 Task: Create a due date automation trigger when advanced on, on the wednesday of the week a card is due add dates starting in less than 1 days at 11:00 AM.
Action: Mouse moved to (1363, 97)
Screenshot: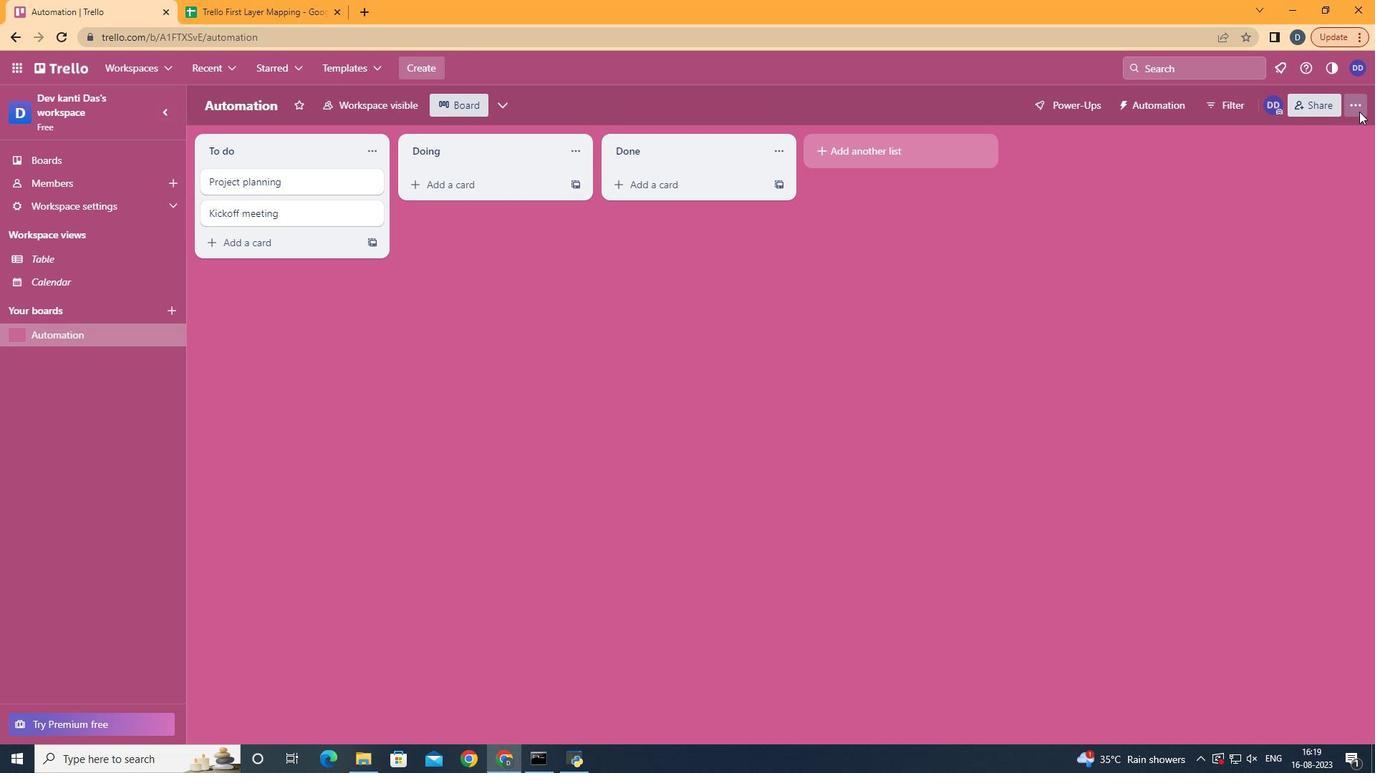 
Action: Mouse pressed left at (1363, 97)
Screenshot: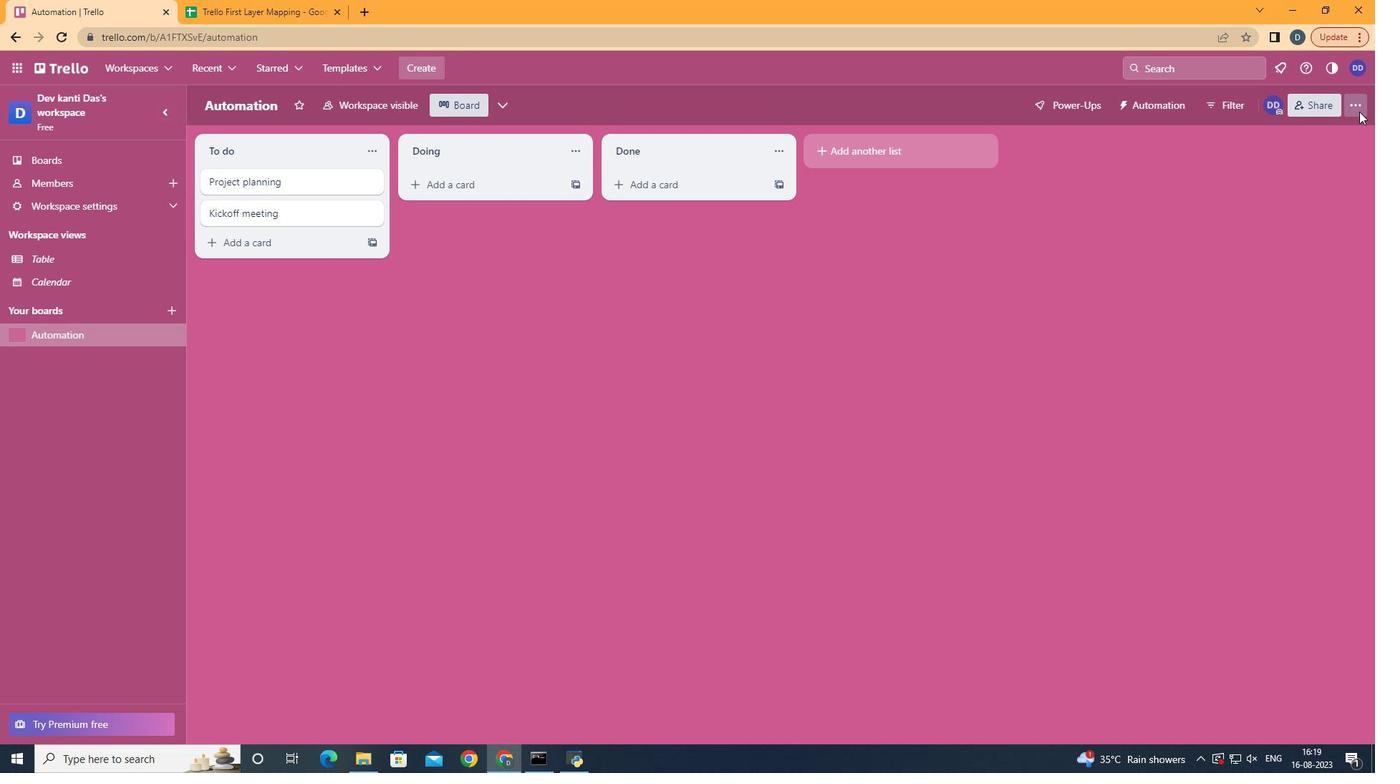 
Action: Mouse moved to (1288, 280)
Screenshot: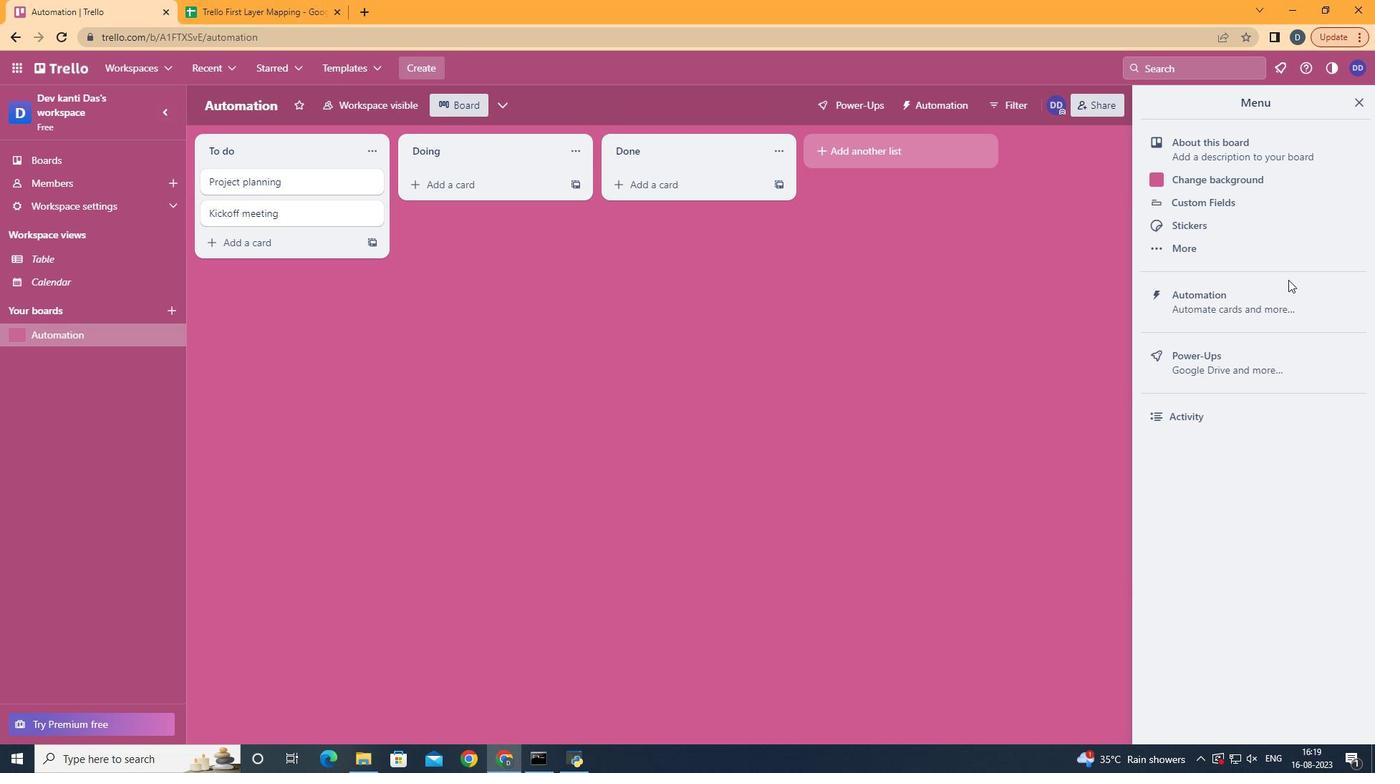 
Action: Mouse pressed left at (1288, 280)
Screenshot: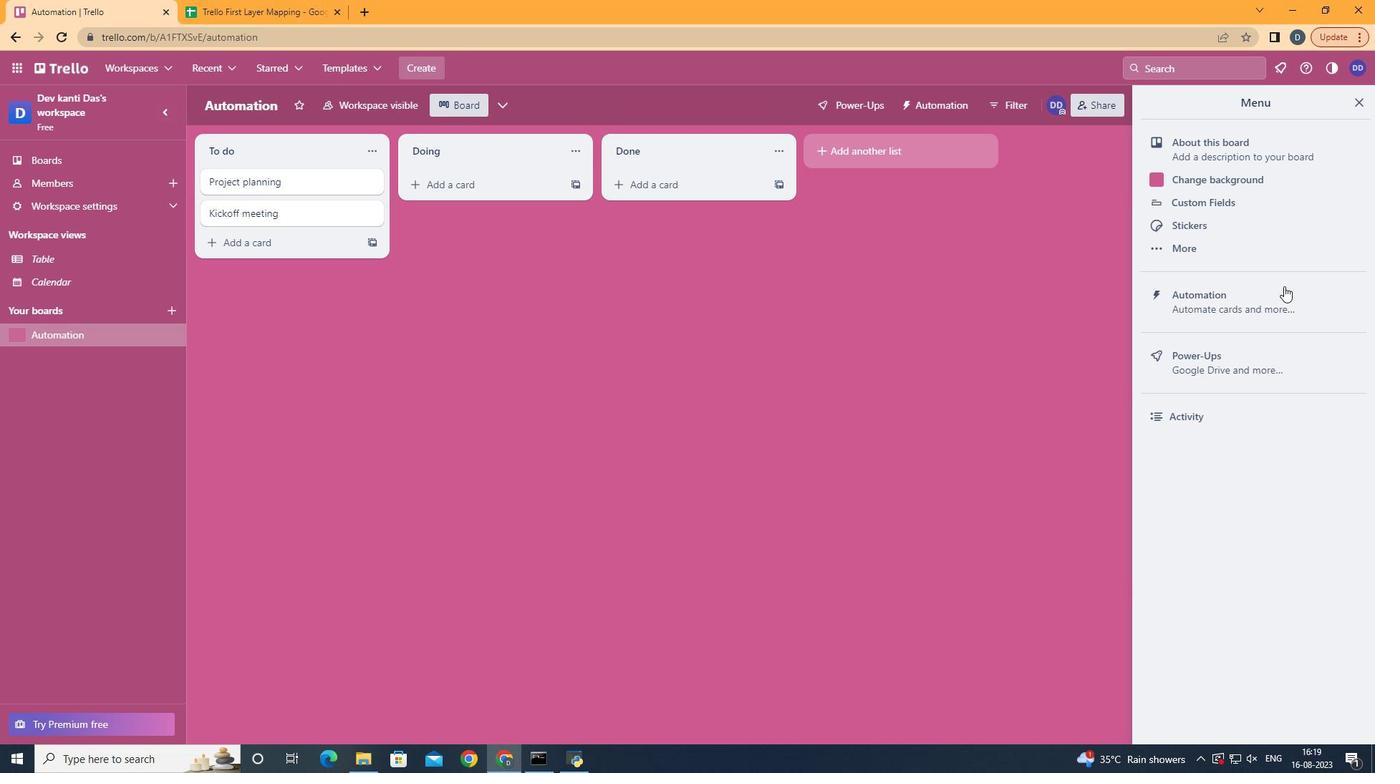 
Action: Mouse moved to (1277, 297)
Screenshot: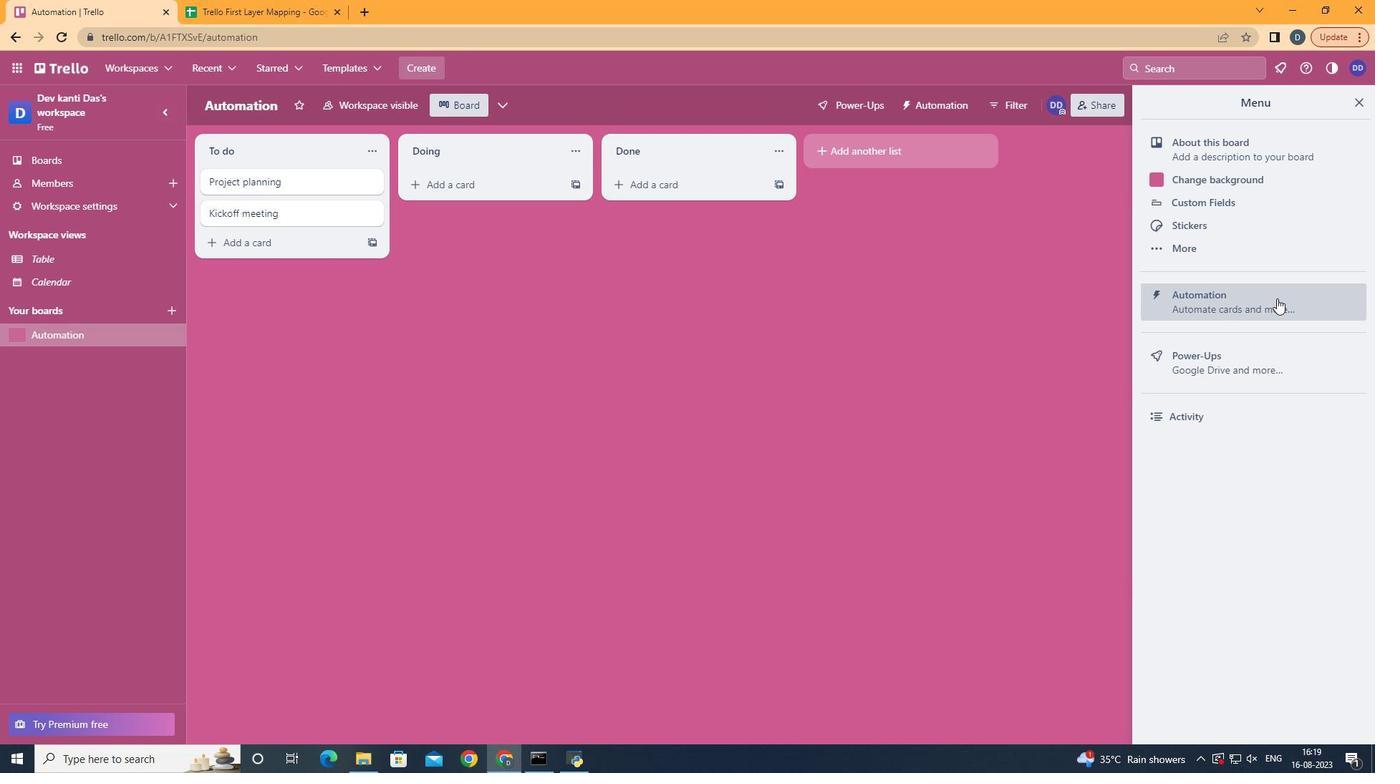
Action: Mouse pressed left at (1277, 297)
Screenshot: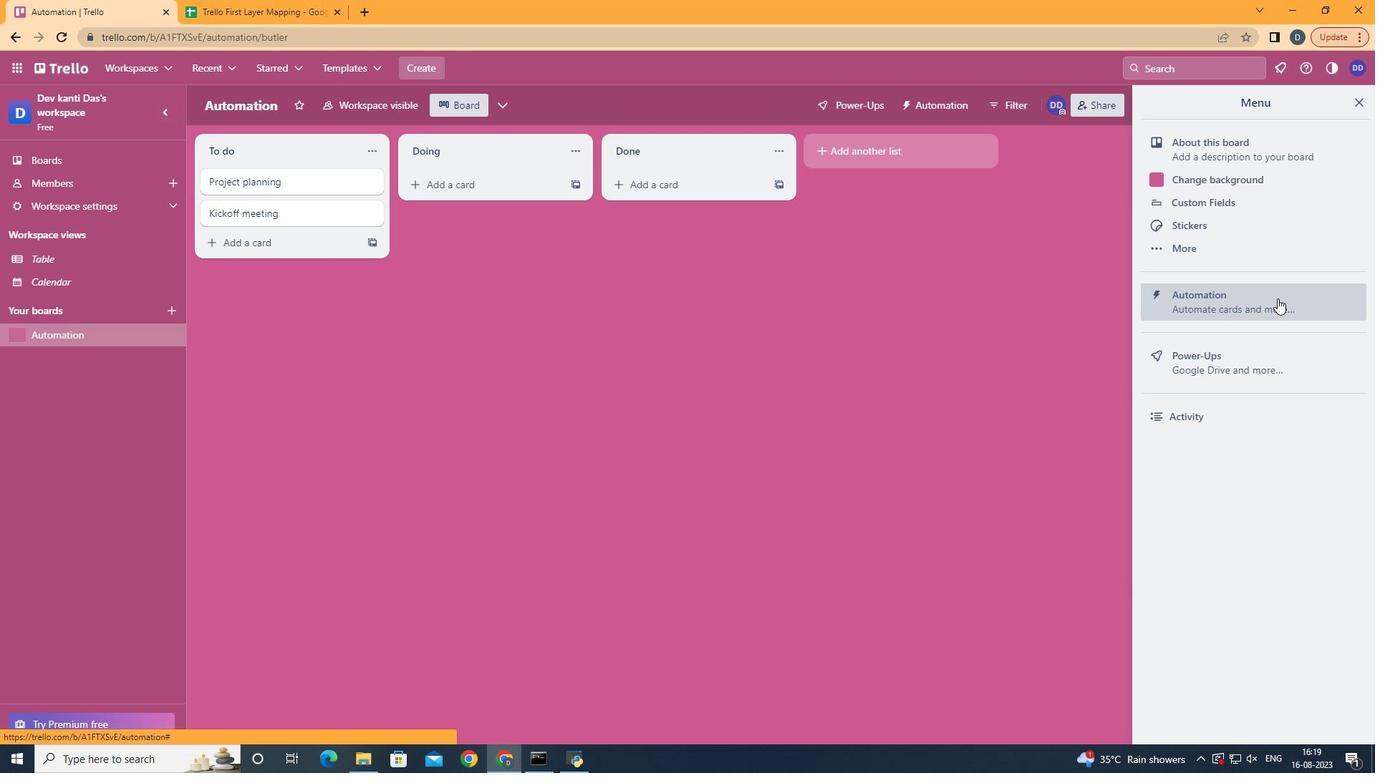
Action: Mouse moved to (275, 282)
Screenshot: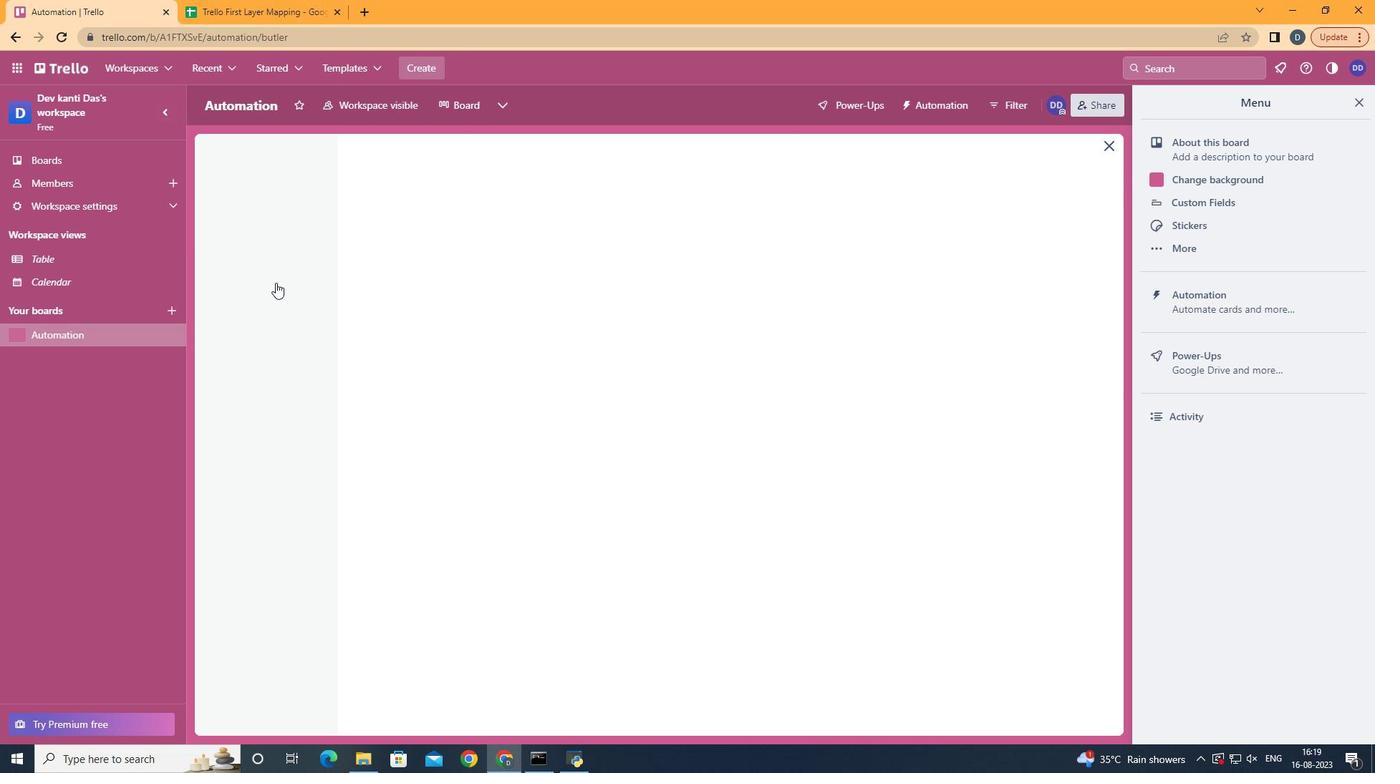 
Action: Mouse pressed left at (275, 282)
Screenshot: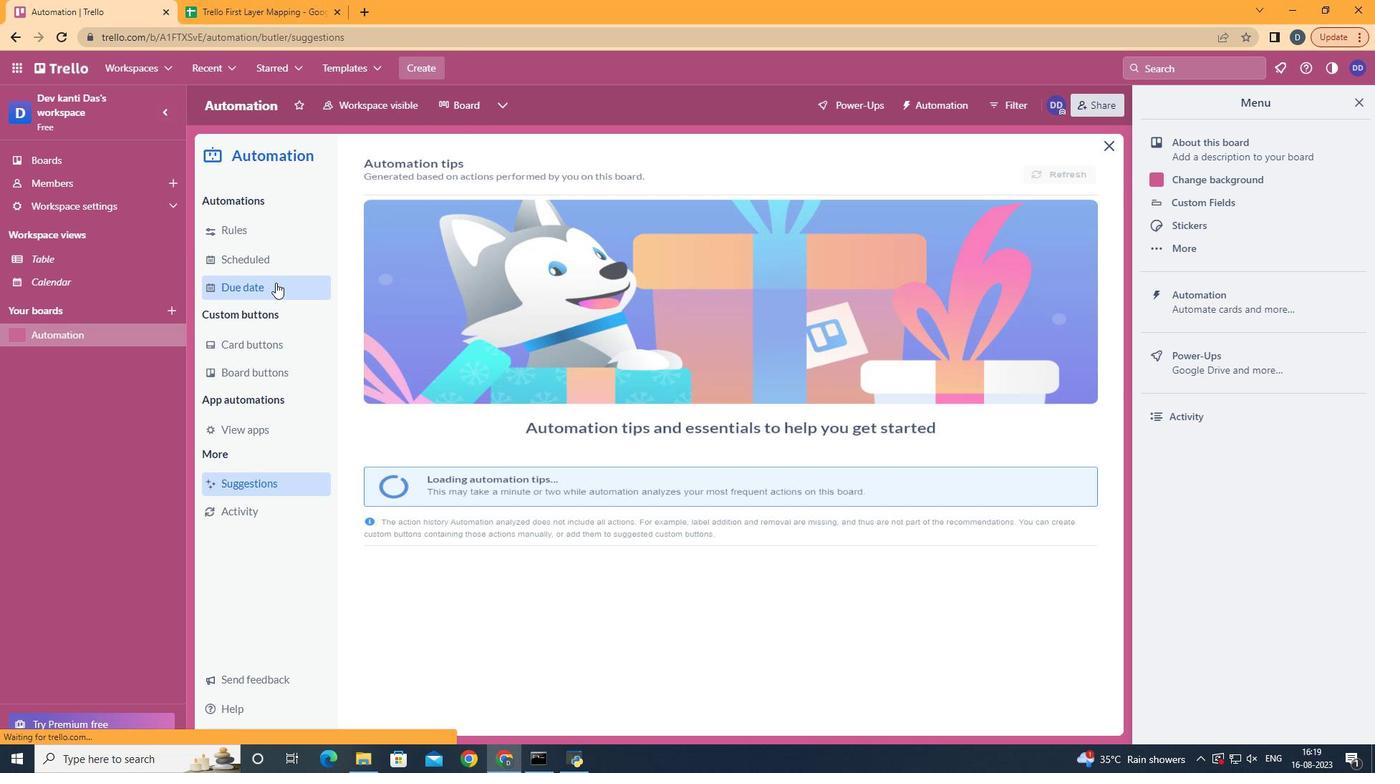 
Action: Mouse moved to (1012, 174)
Screenshot: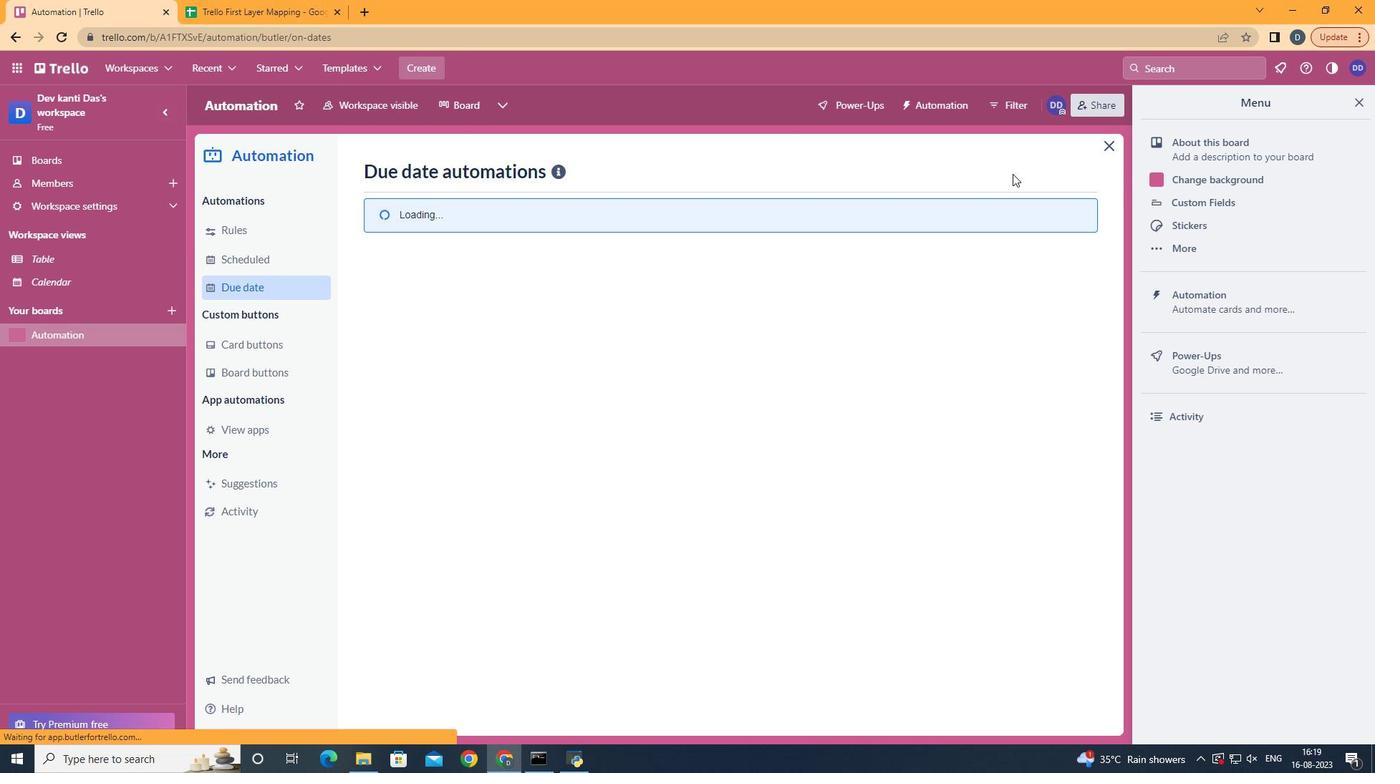 
Action: Mouse pressed left at (1012, 174)
Screenshot: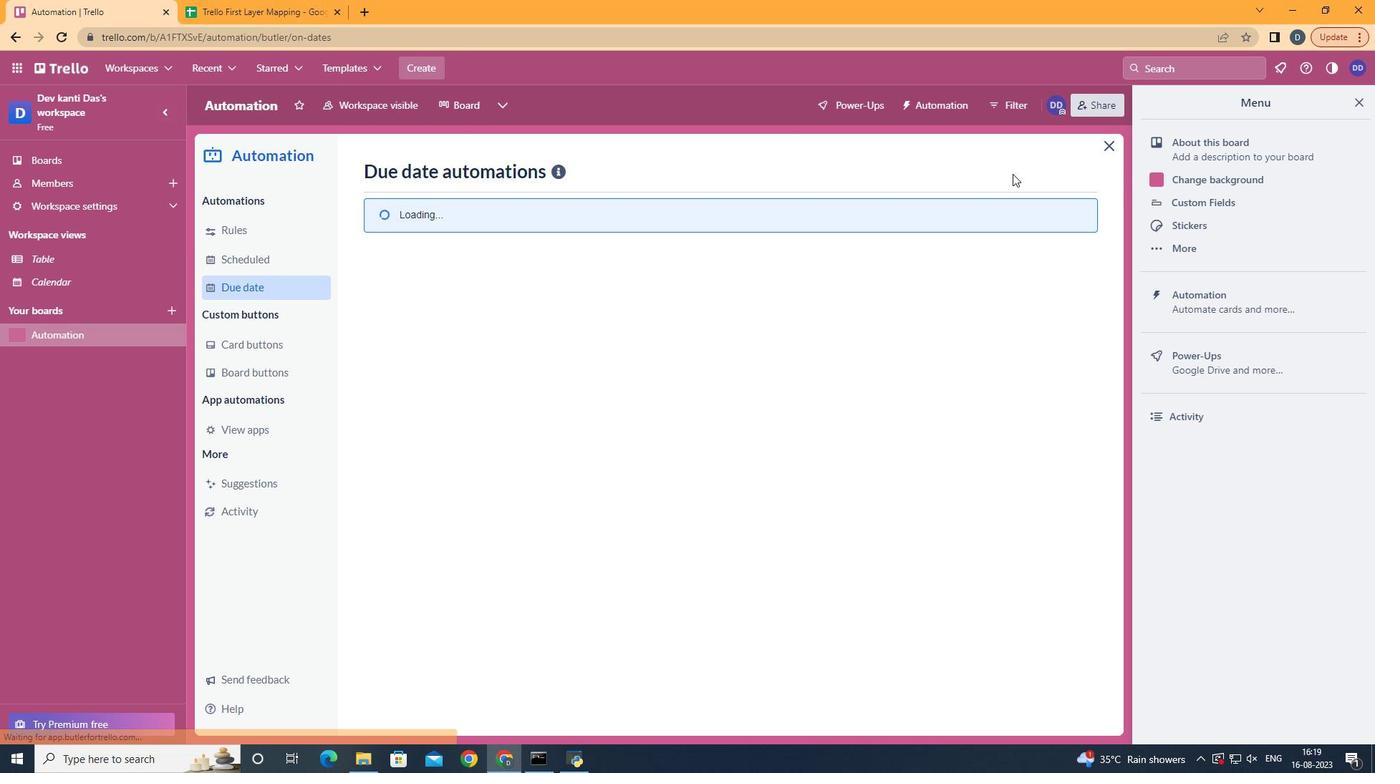 
Action: Mouse pressed left at (1012, 174)
Screenshot: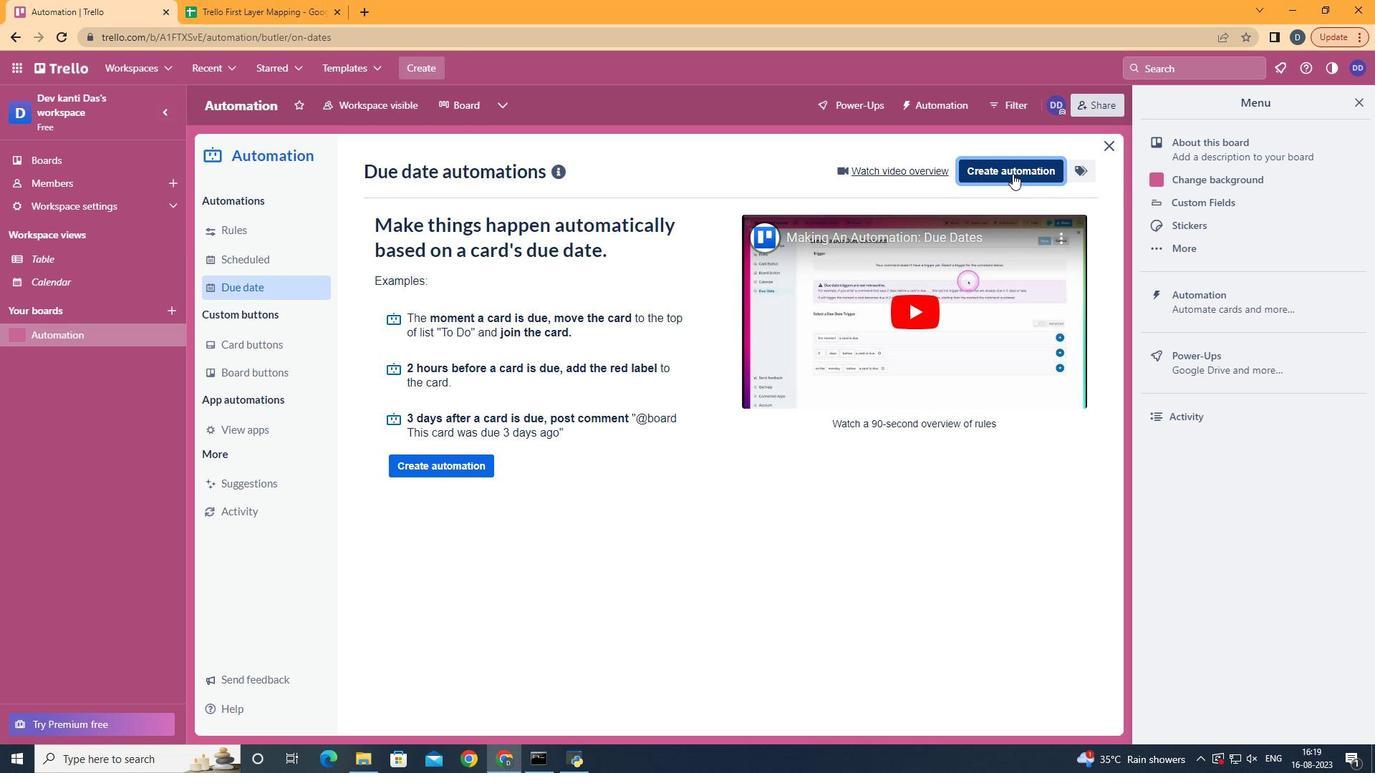 
Action: Mouse moved to (783, 291)
Screenshot: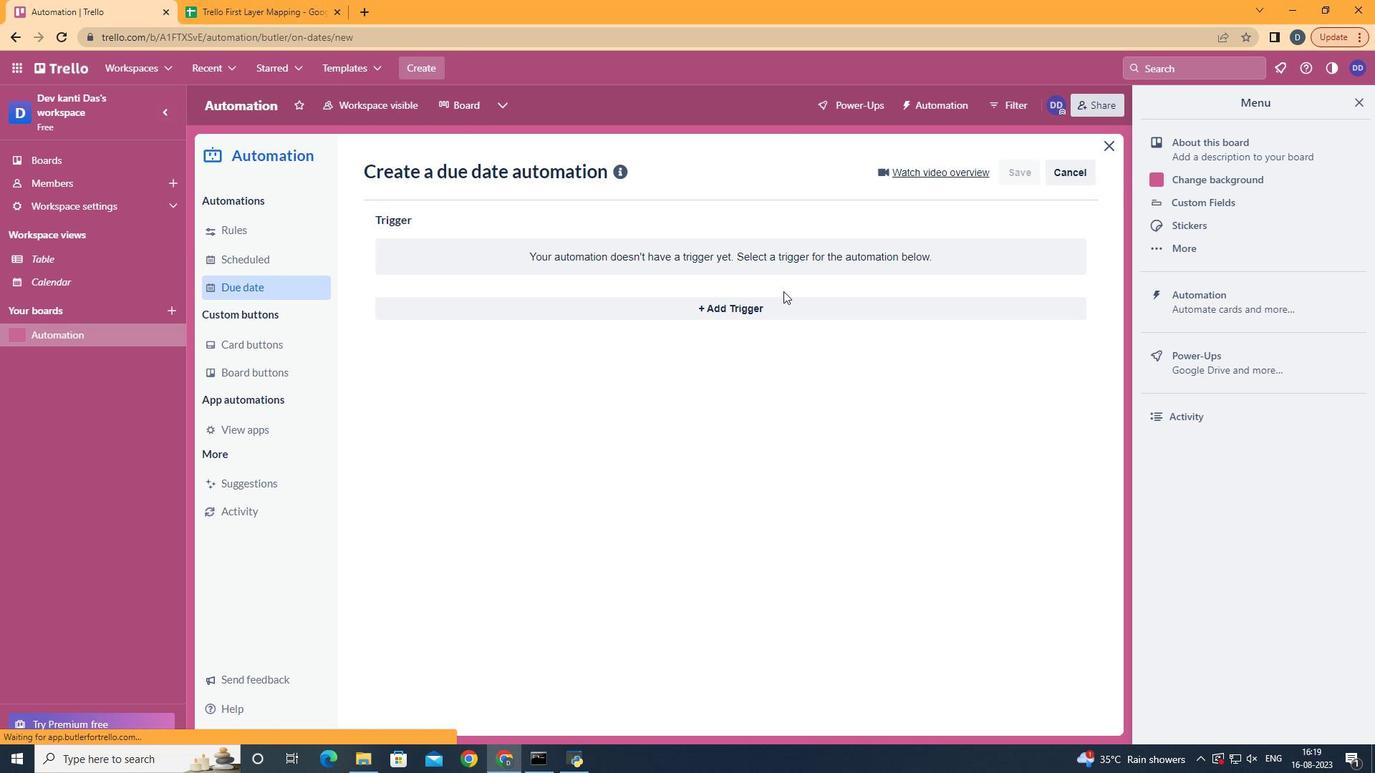
Action: Mouse pressed left at (783, 291)
Screenshot: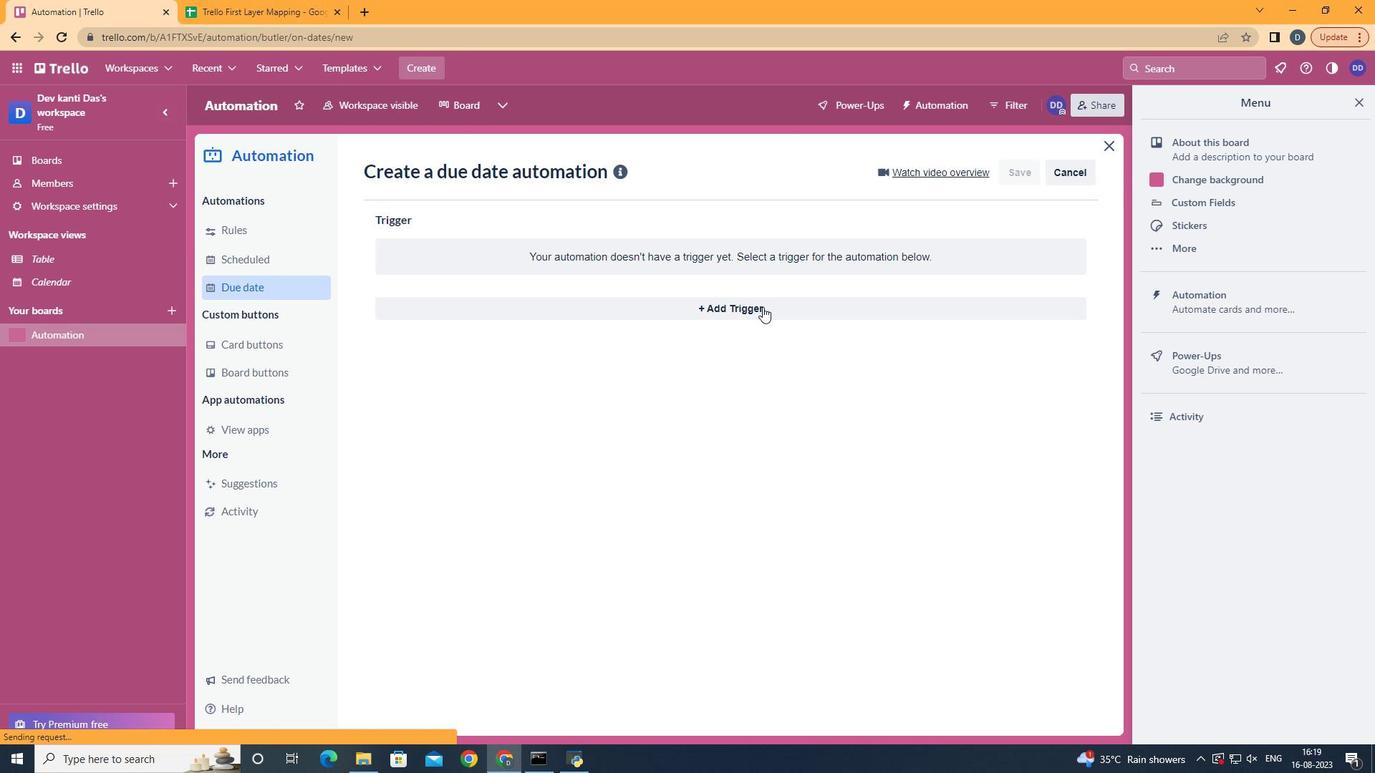
Action: Mouse moved to (761, 308)
Screenshot: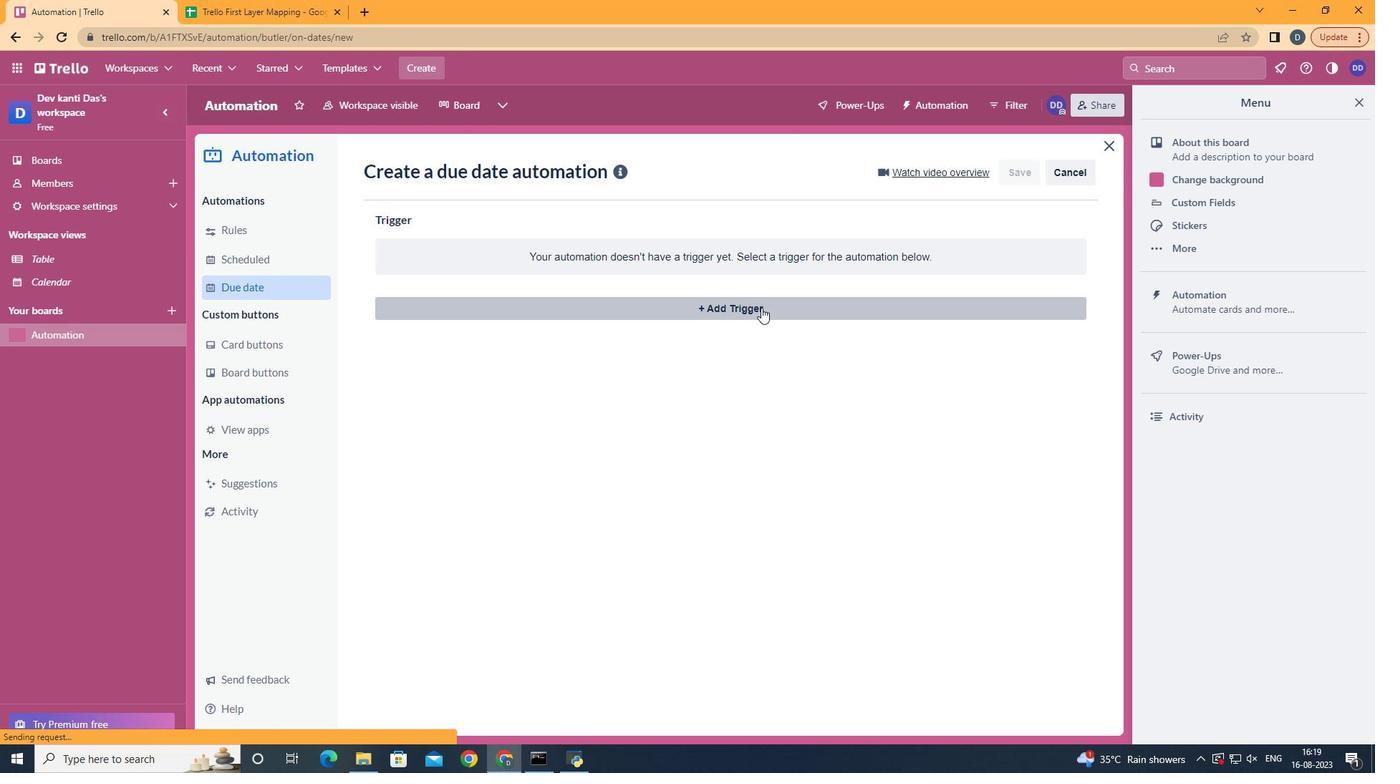 
Action: Mouse pressed left at (761, 308)
Screenshot: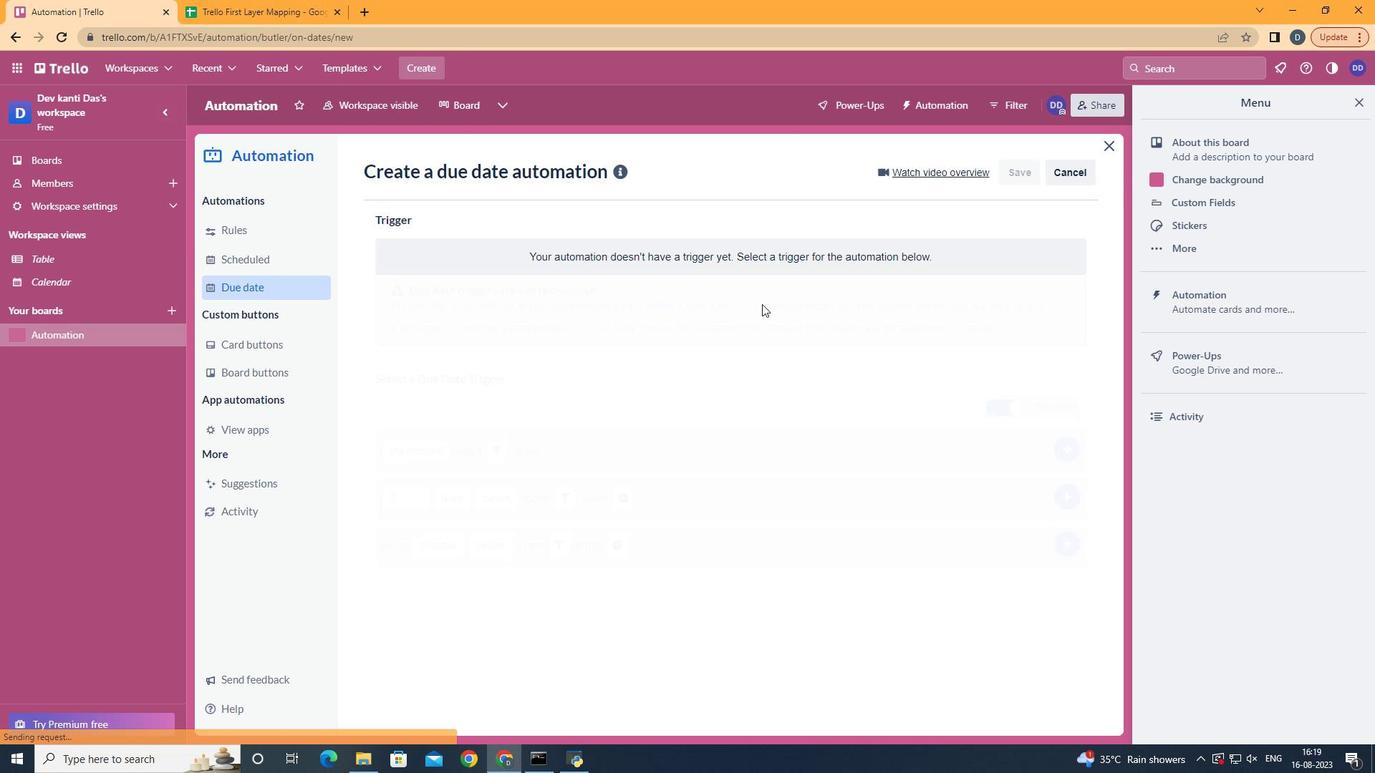 
Action: Mouse moved to (469, 435)
Screenshot: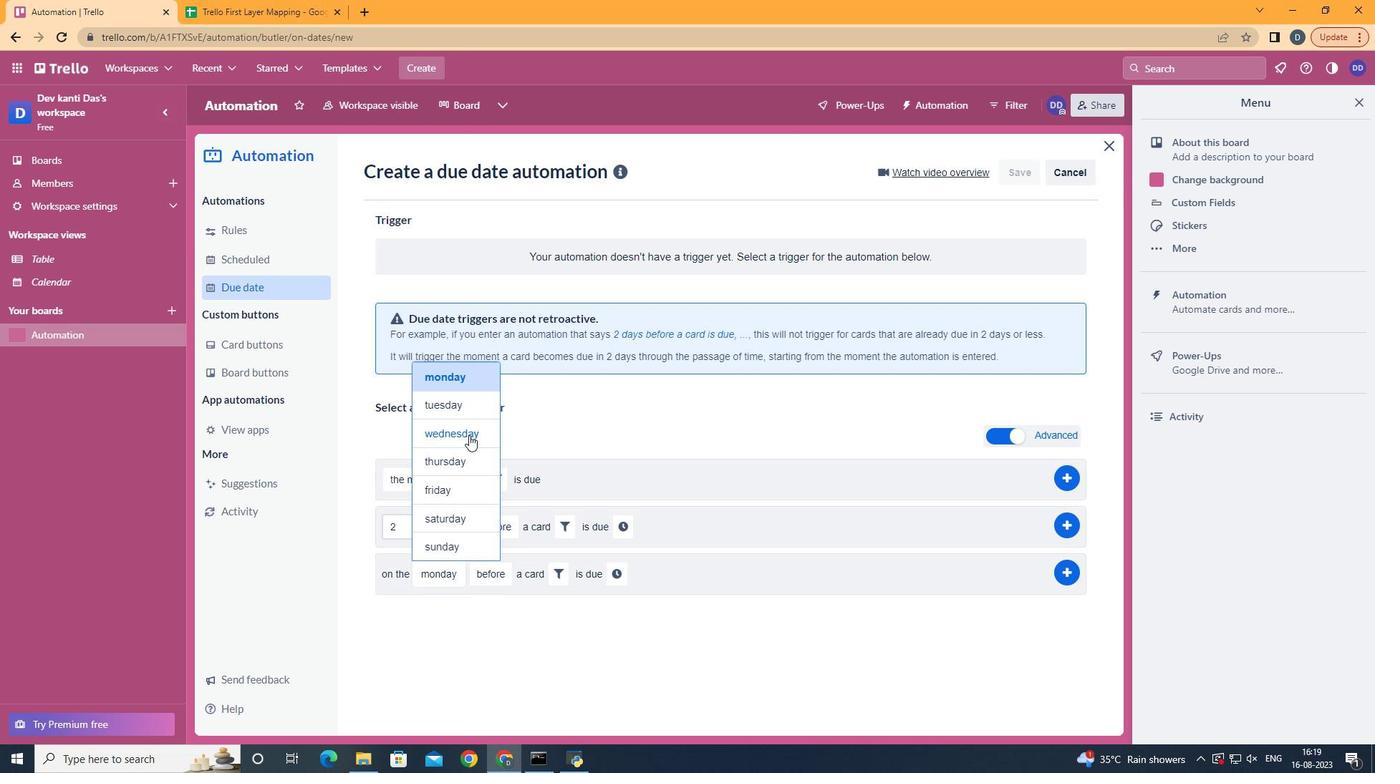 
Action: Mouse pressed left at (469, 435)
Screenshot: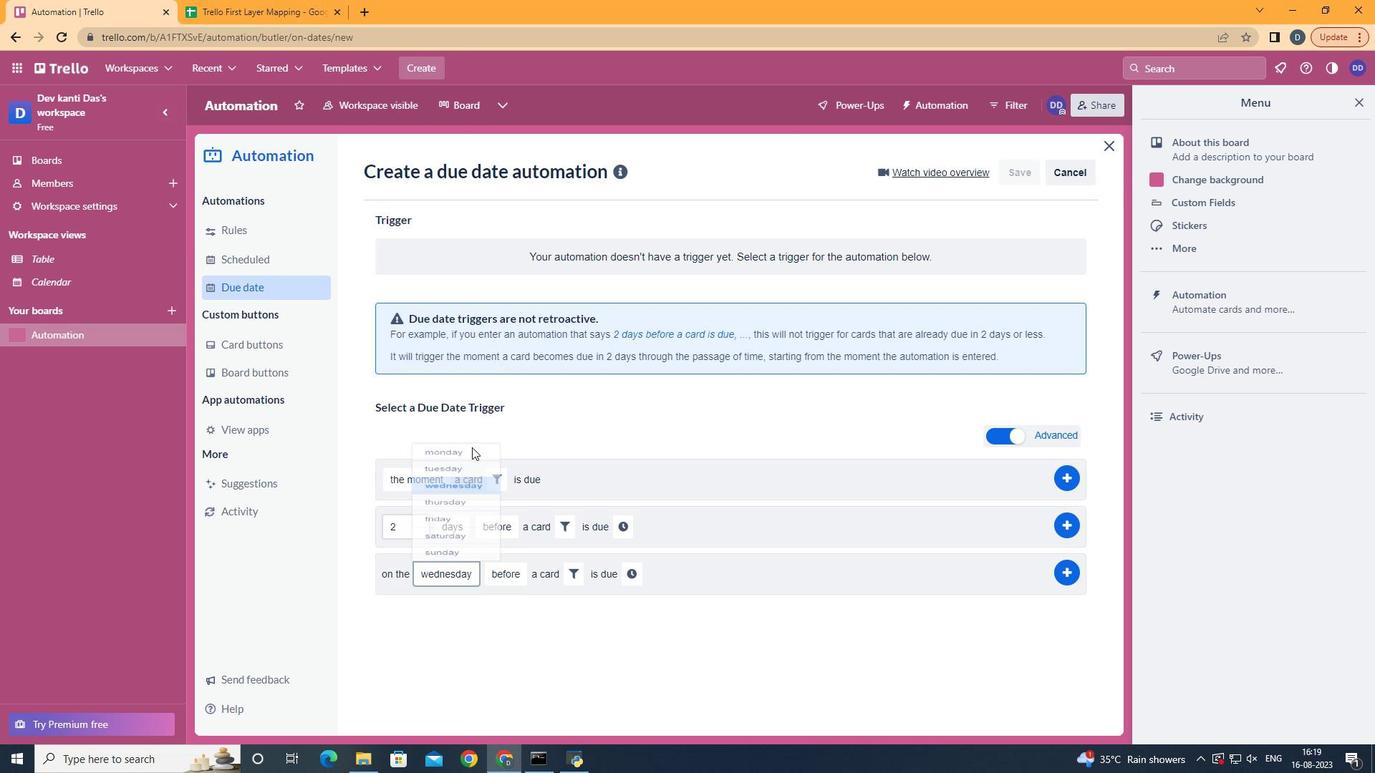 
Action: Mouse moved to (527, 655)
Screenshot: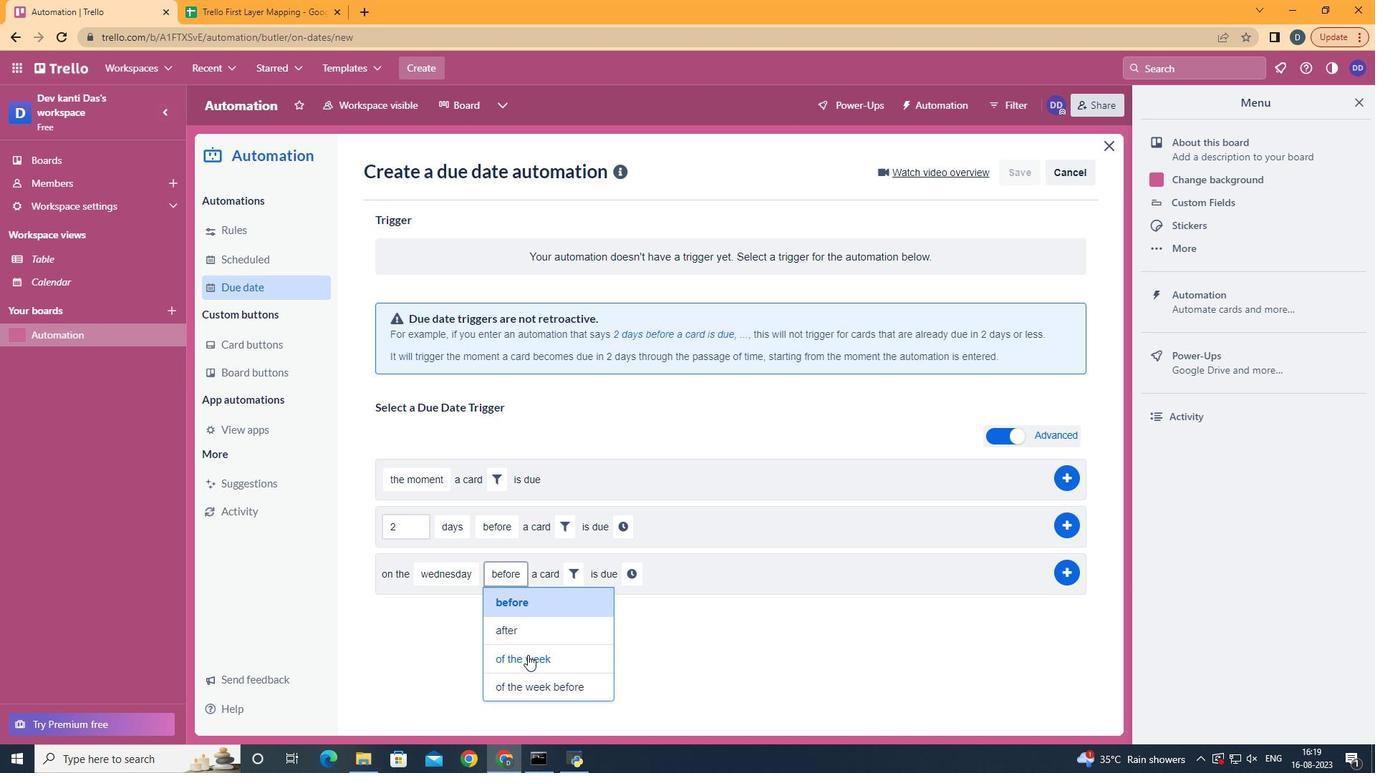 
Action: Mouse pressed left at (527, 655)
Screenshot: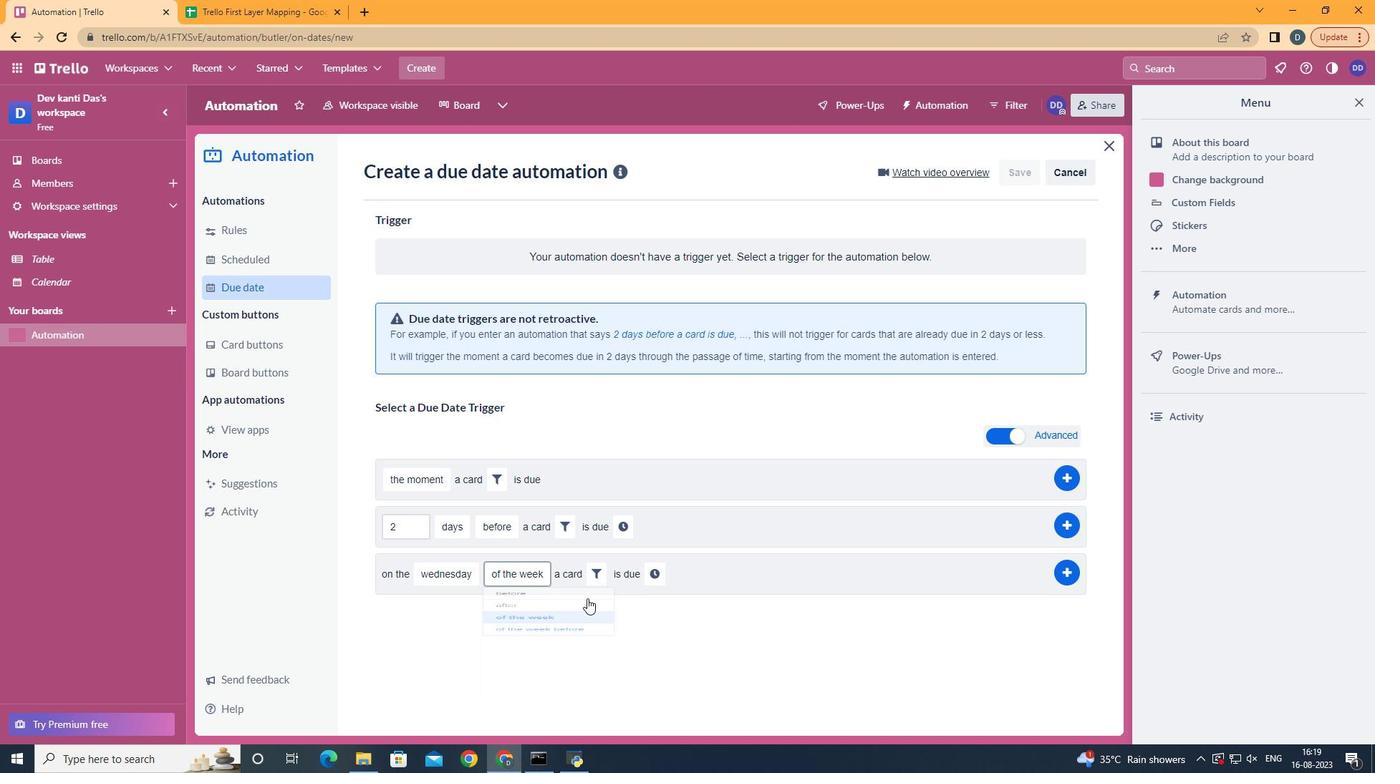 
Action: Mouse moved to (606, 574)
Screenshot: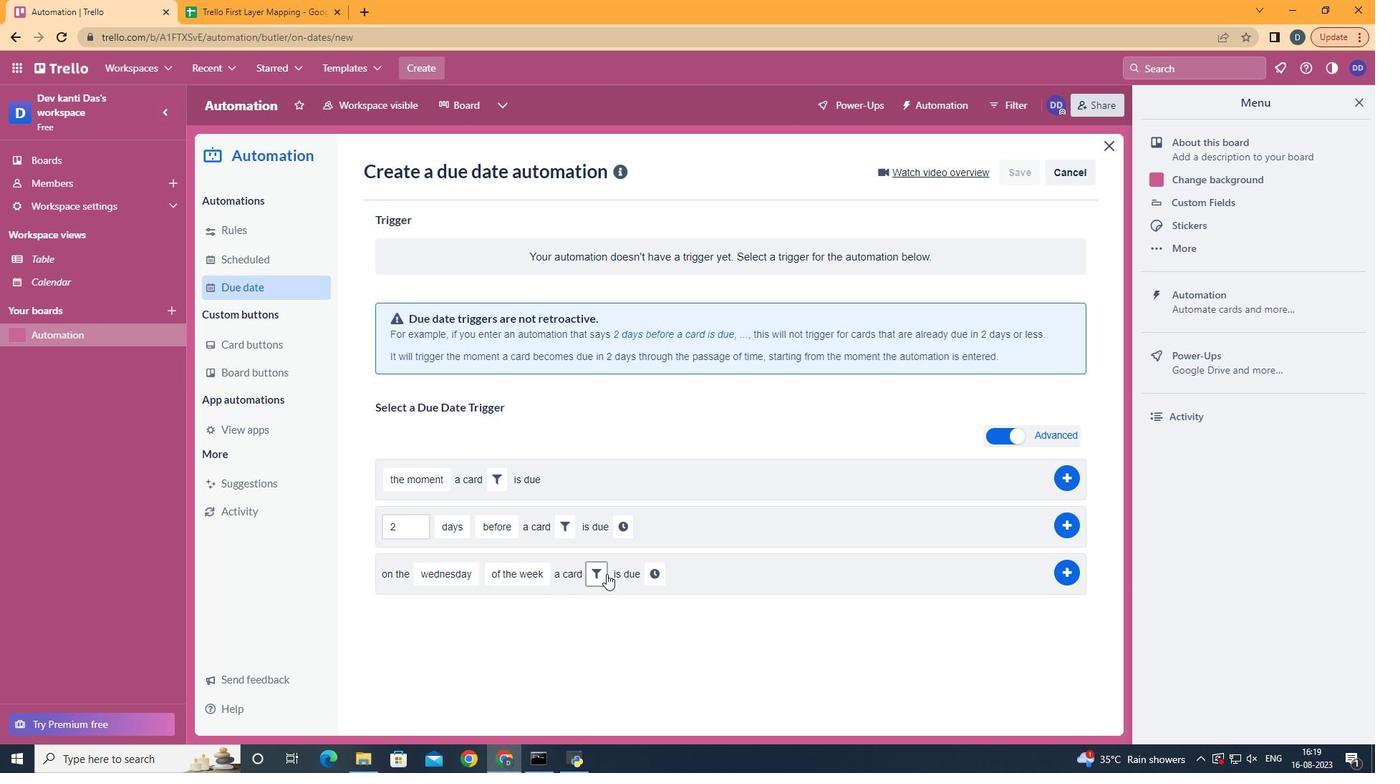 
Action: Mouse pressed left at (606, 574)
Screenshot: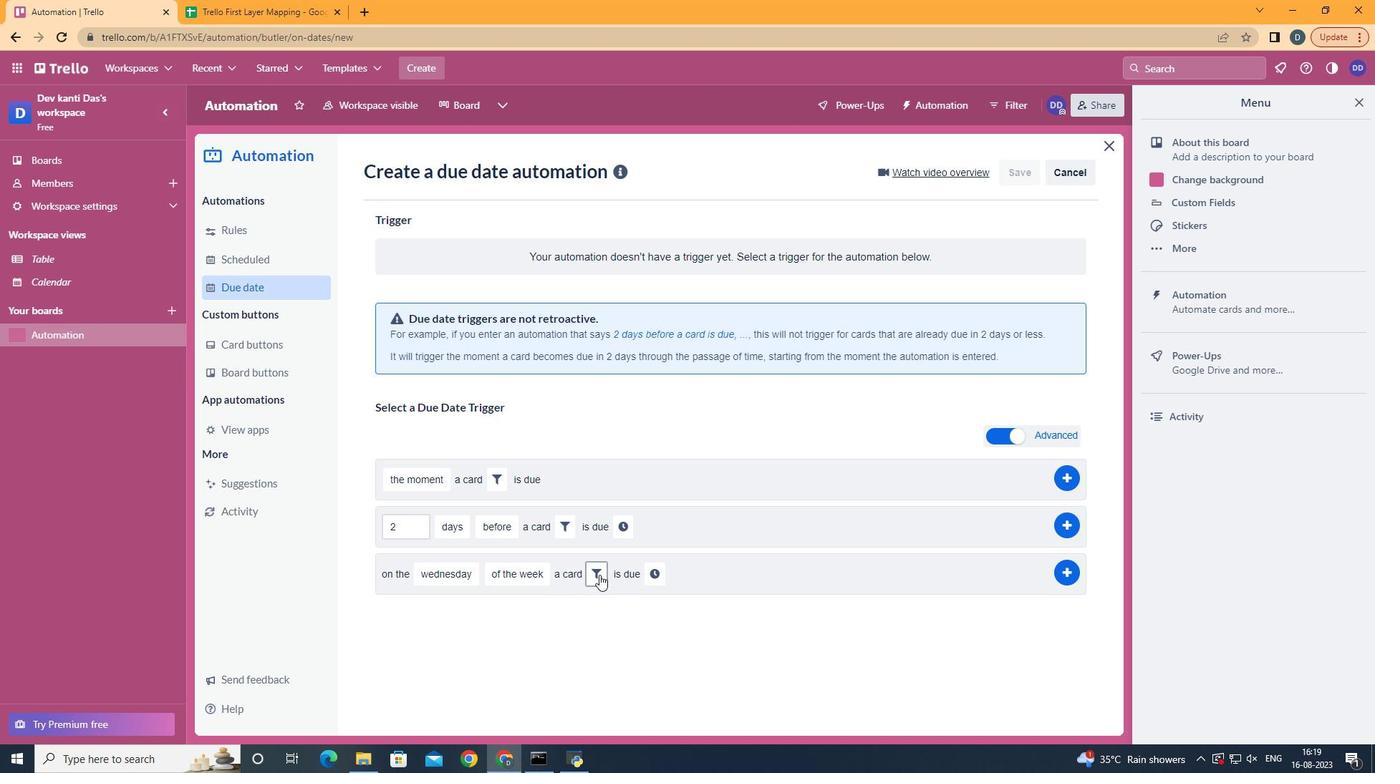 
Action: Mouse moved to (681, 609)
Screenshot: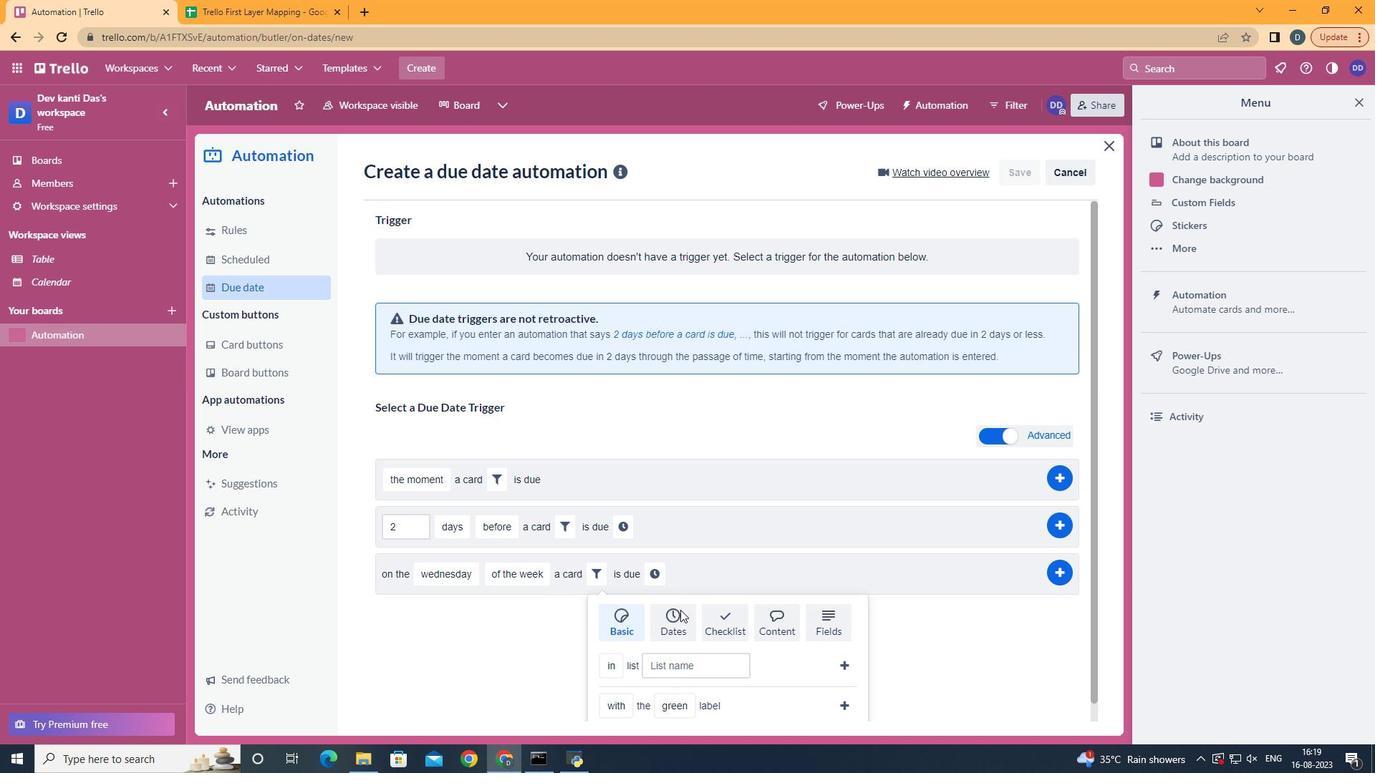 
Action: Mouse pressed left at (681, 609)
Screenshot: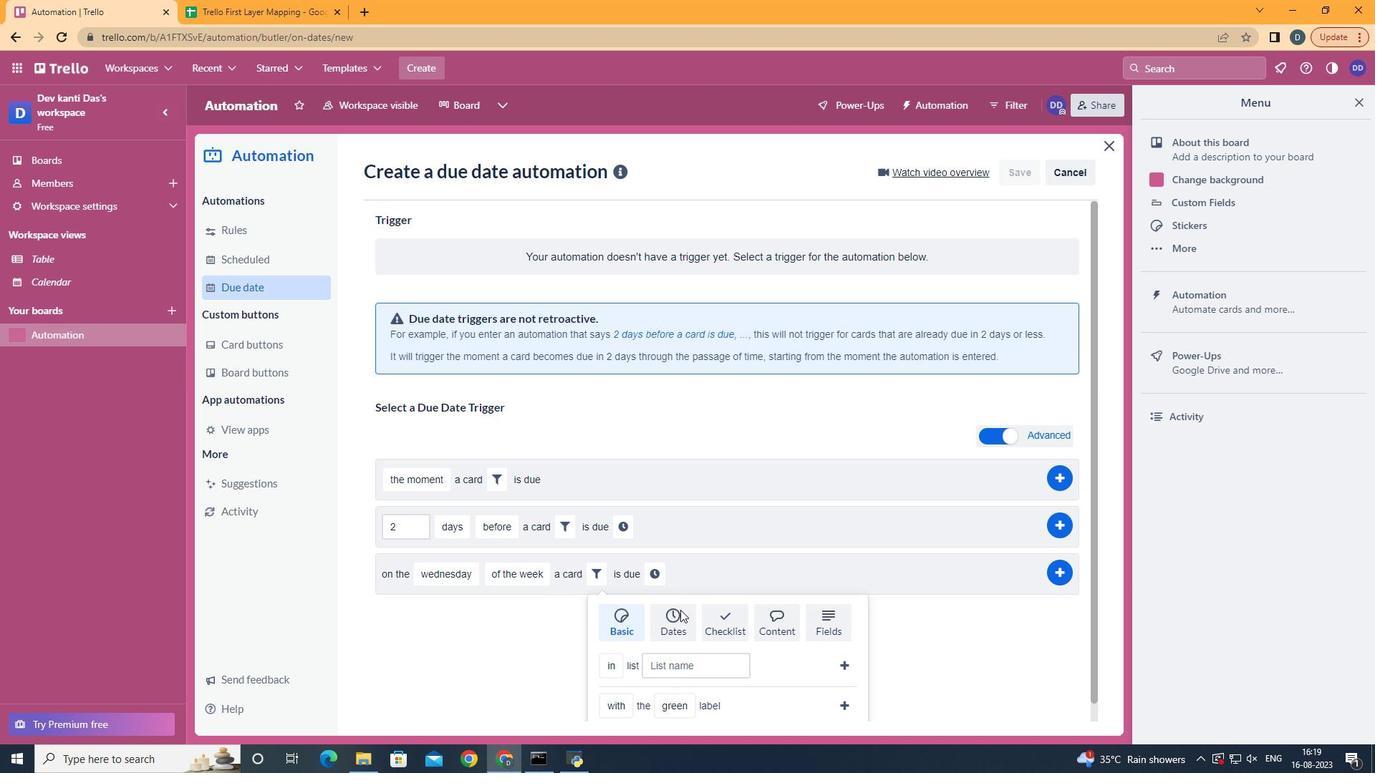 
Action: Mouse moved to (680, 610)
Screenshot: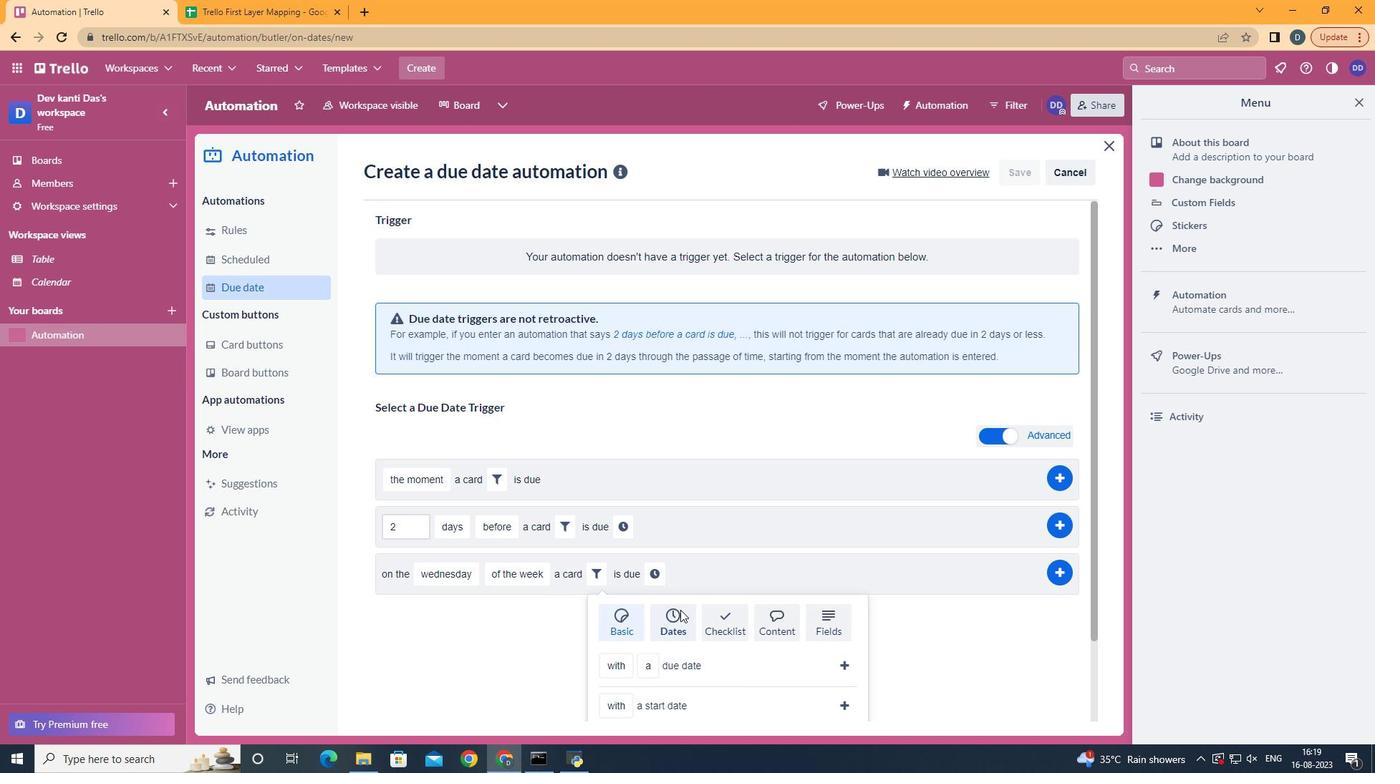 
Action: Mouse scrolled (680, 609) with delta (0, 0)
Screenshot: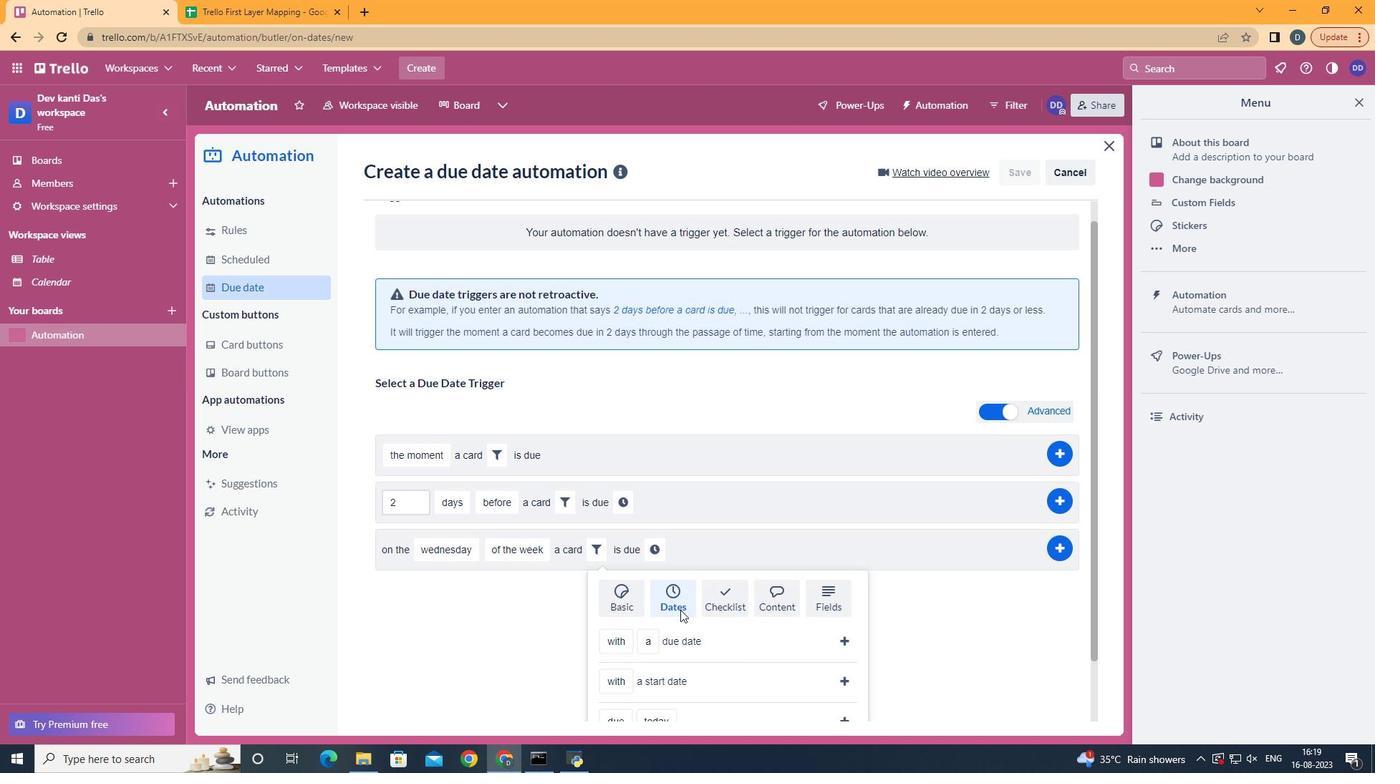 
Action: Mouse scrolled (680, 609) with delta (0, 0)
Screenshot: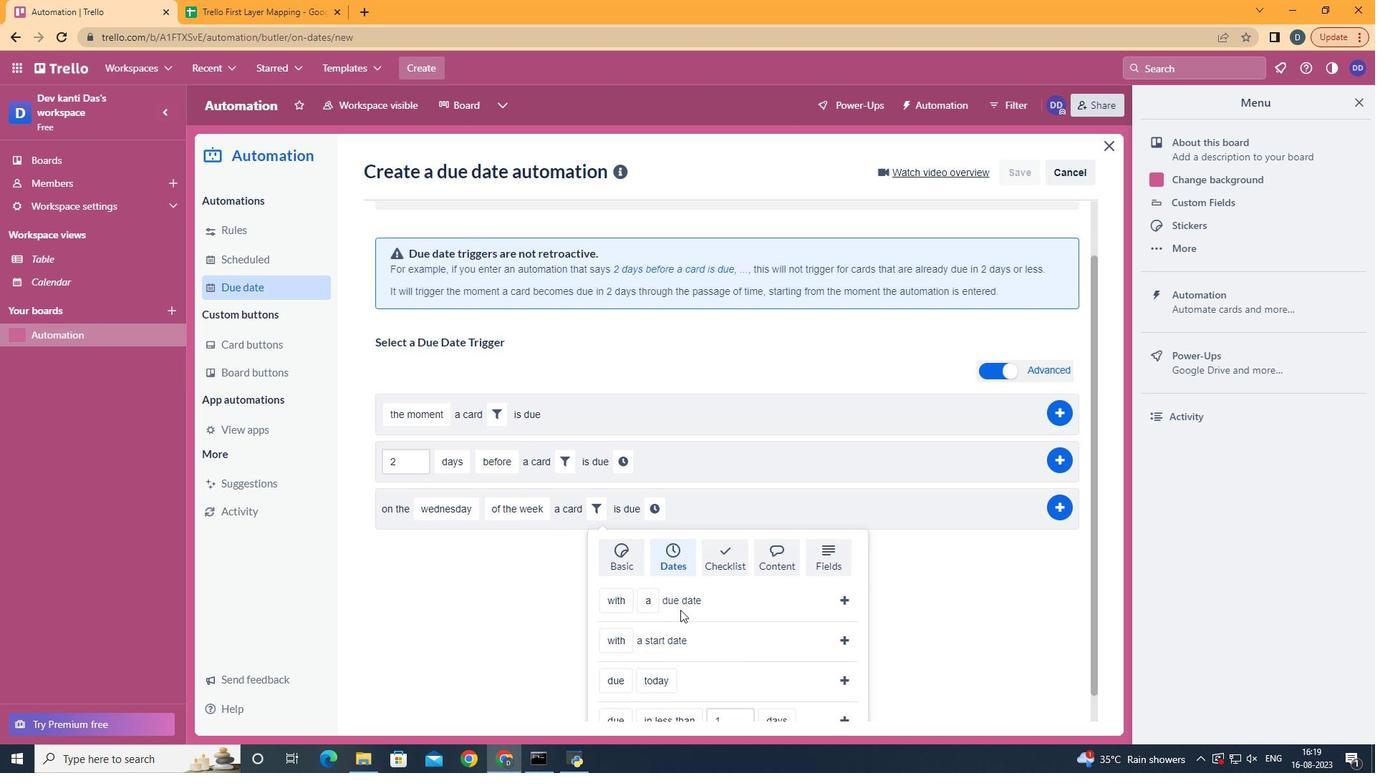 
Action: Mouse scrolled (680, 609) with delta (0, 0)
Screenshot: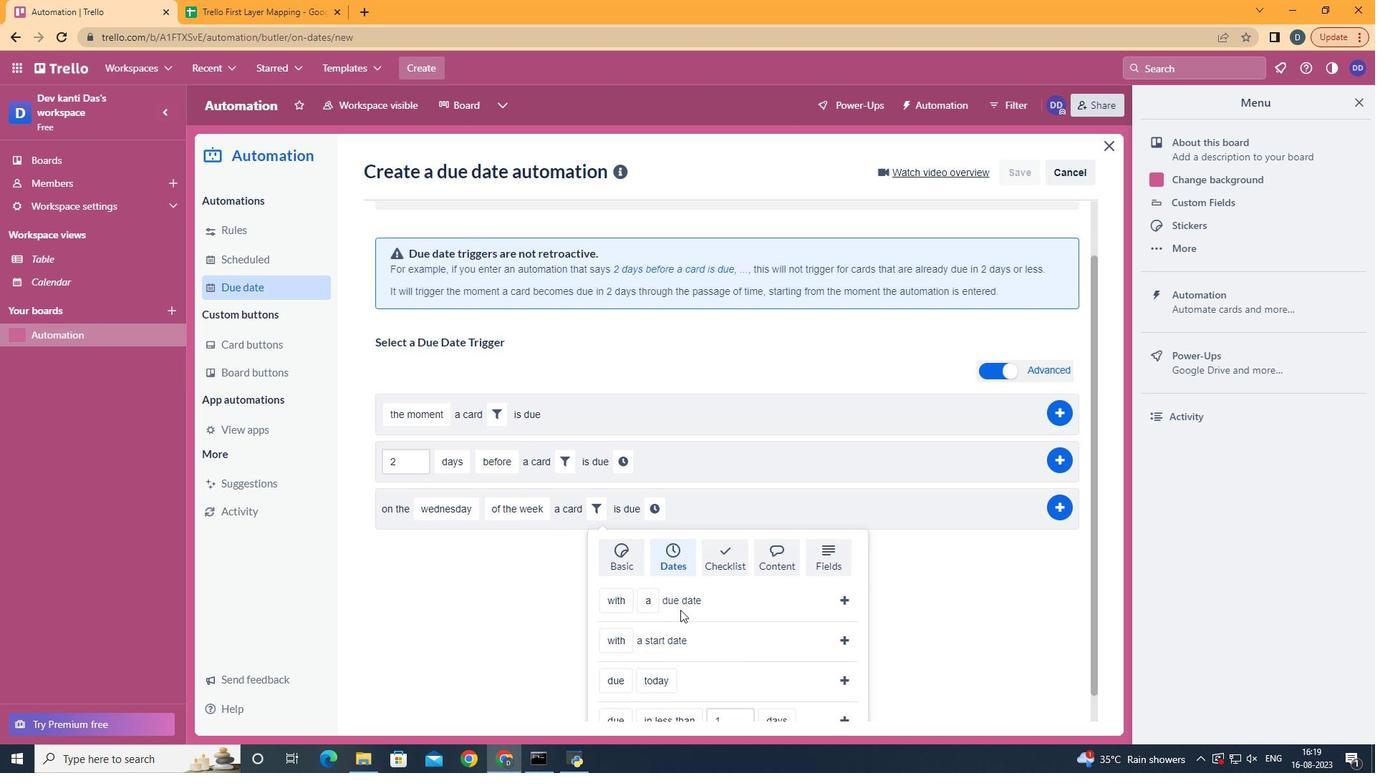 
Action: Mouse scrolled (680, 609) with delta (0, 0)
Screenshot: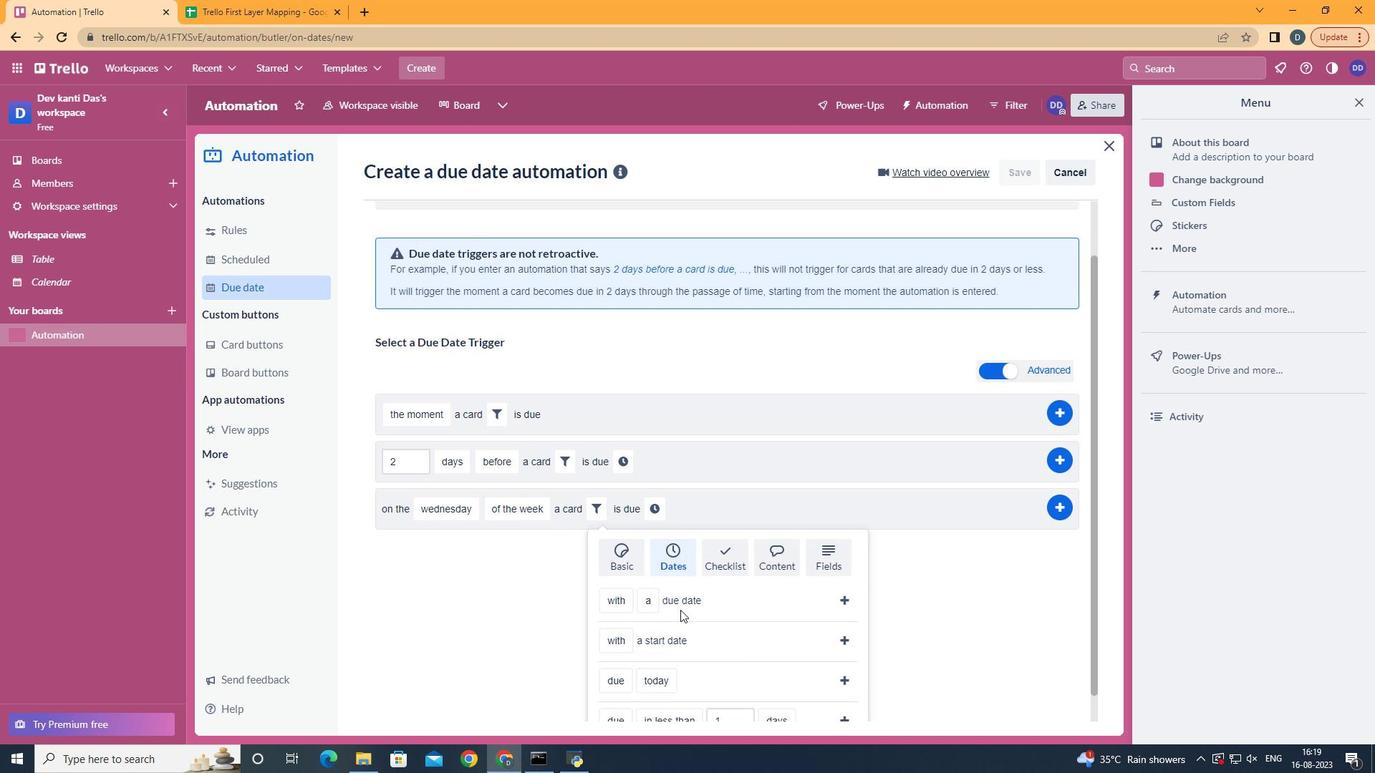 
Action: Mouse scrolled (680, 609) with delta (0, 0)
Screenshot: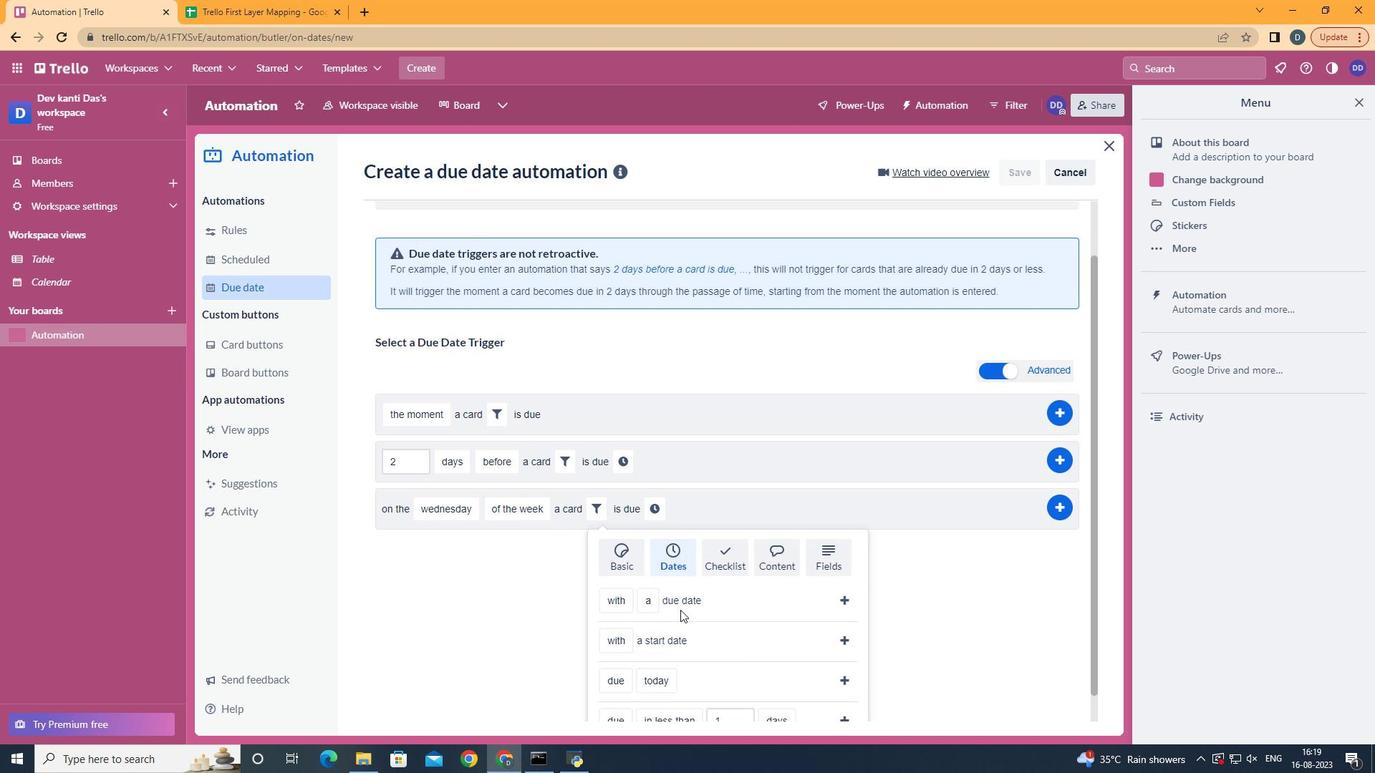 
Action: Mouse moved to (635, 665)
Screenshot: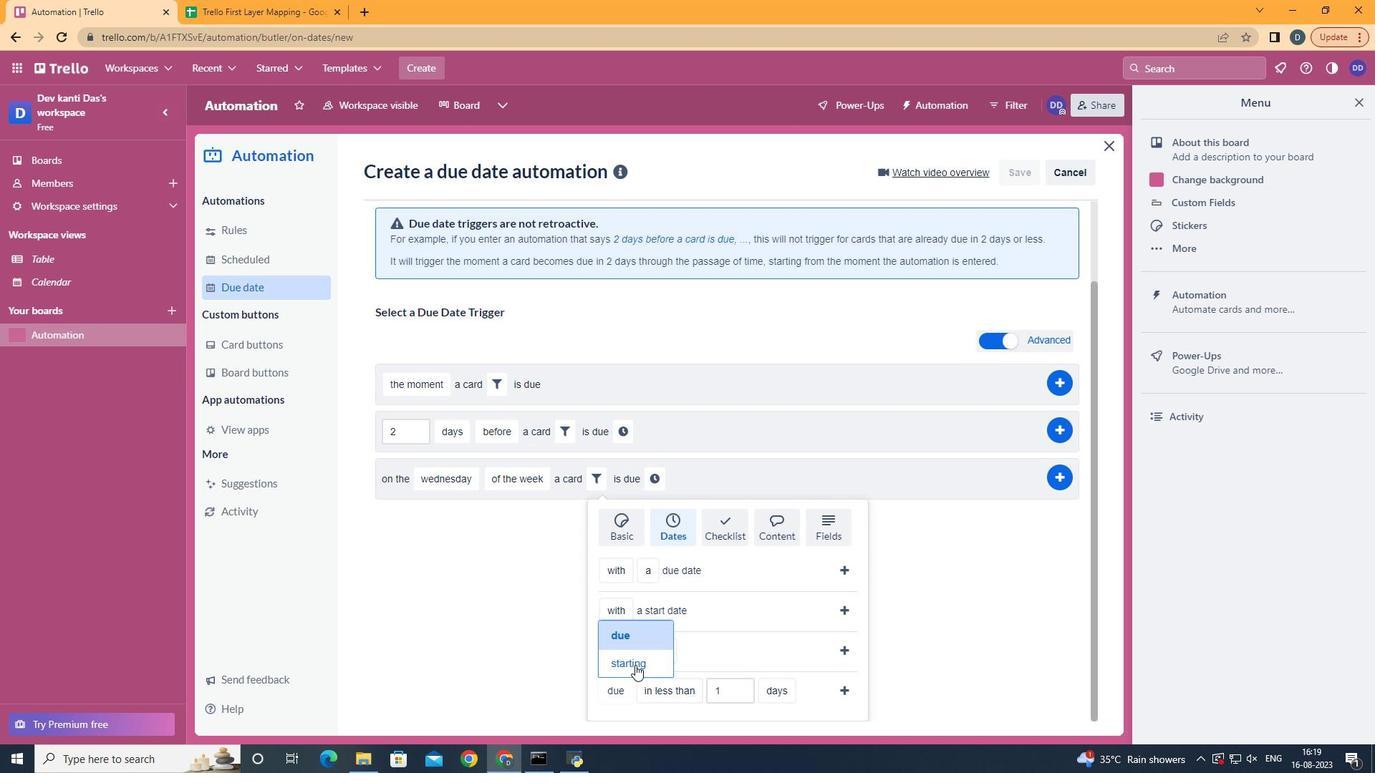 
Action: Mouse pressed left at (635, 665)
Screenshot: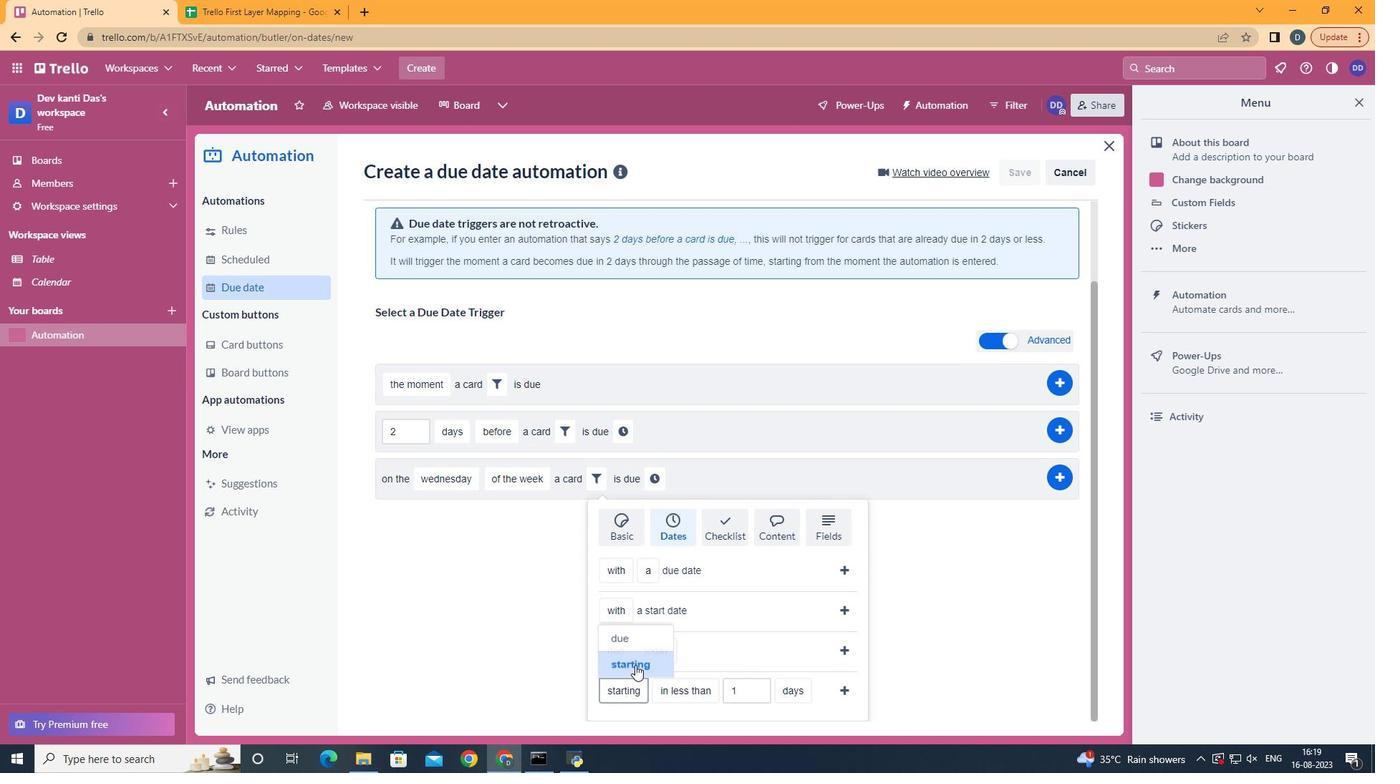 
Action: Mouse moved to (845, 688)
Screenshot: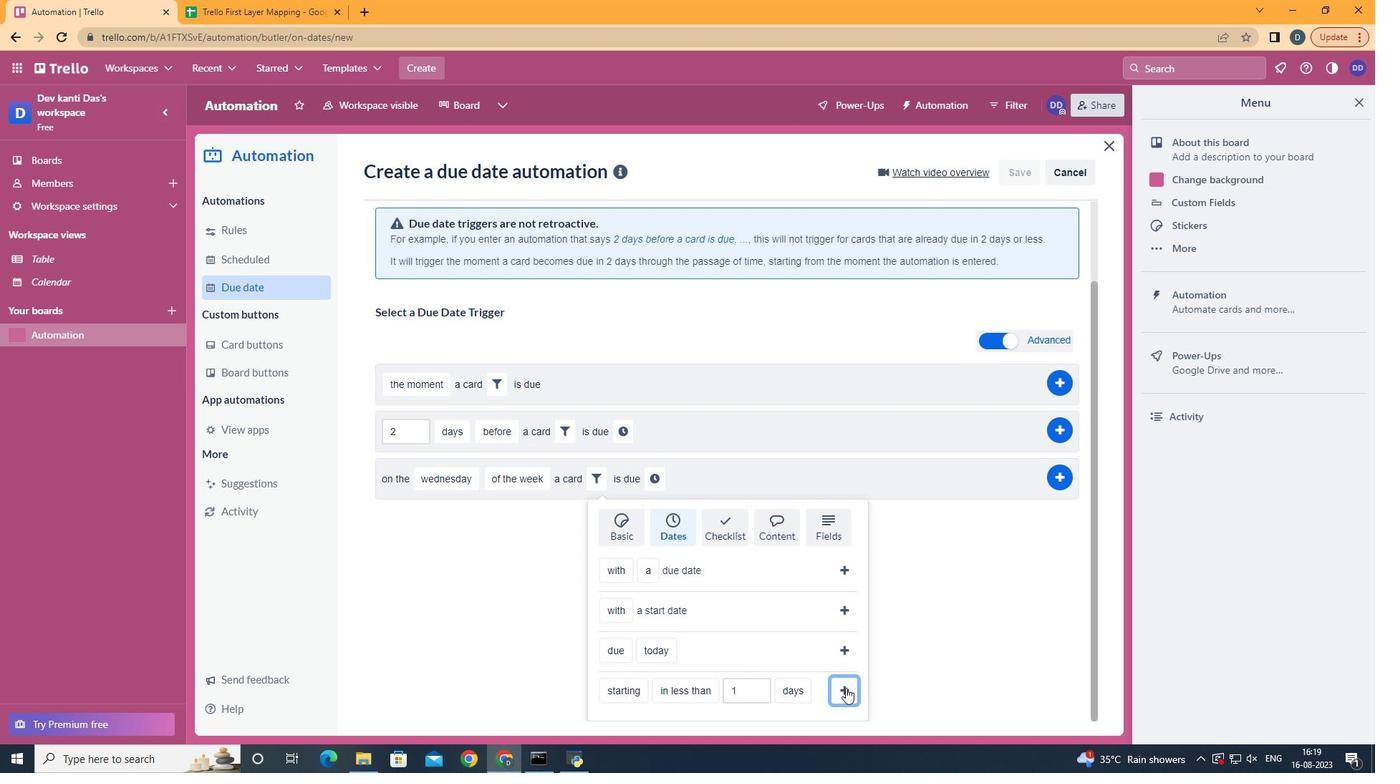 
Action: Mouse pressed left at (845, 688)
Screenshot: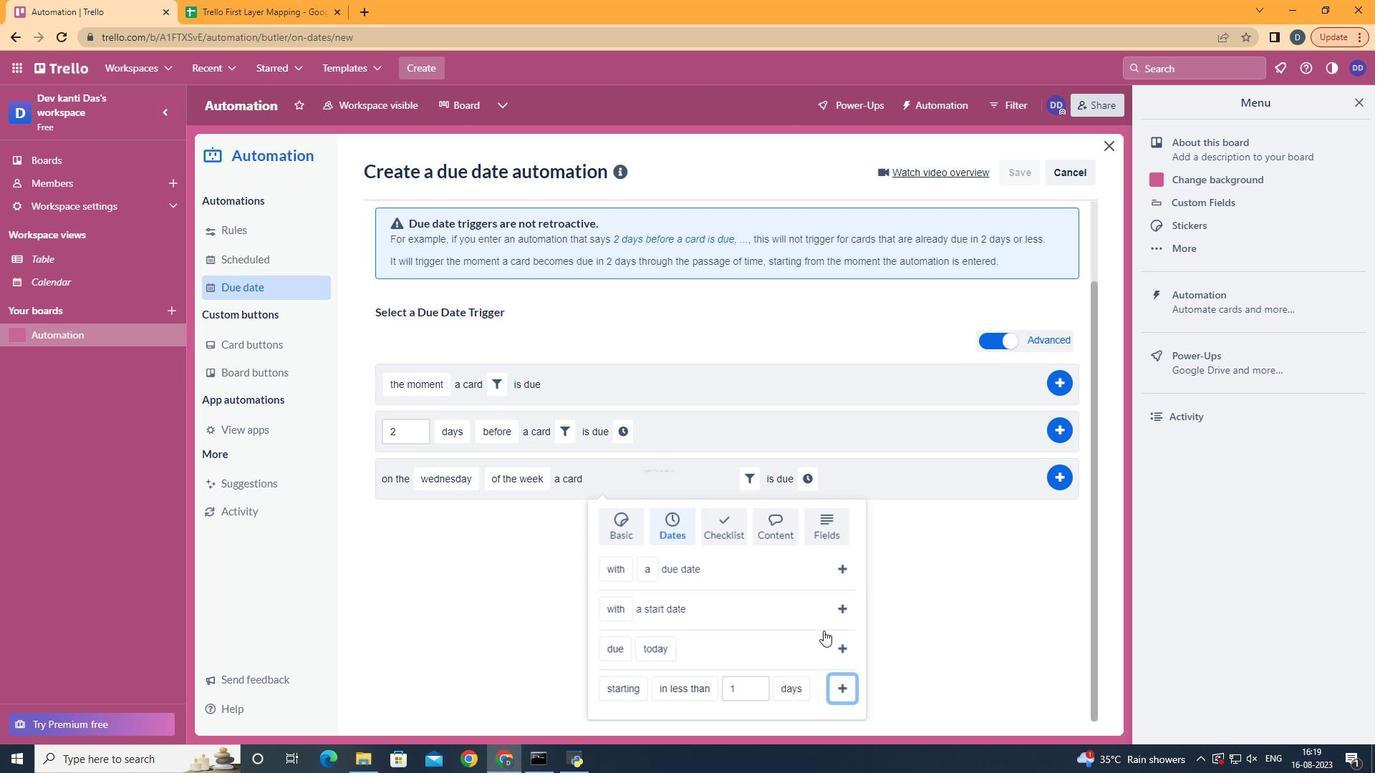 
Action: Mouse moved to (805, 572)
Screenshot: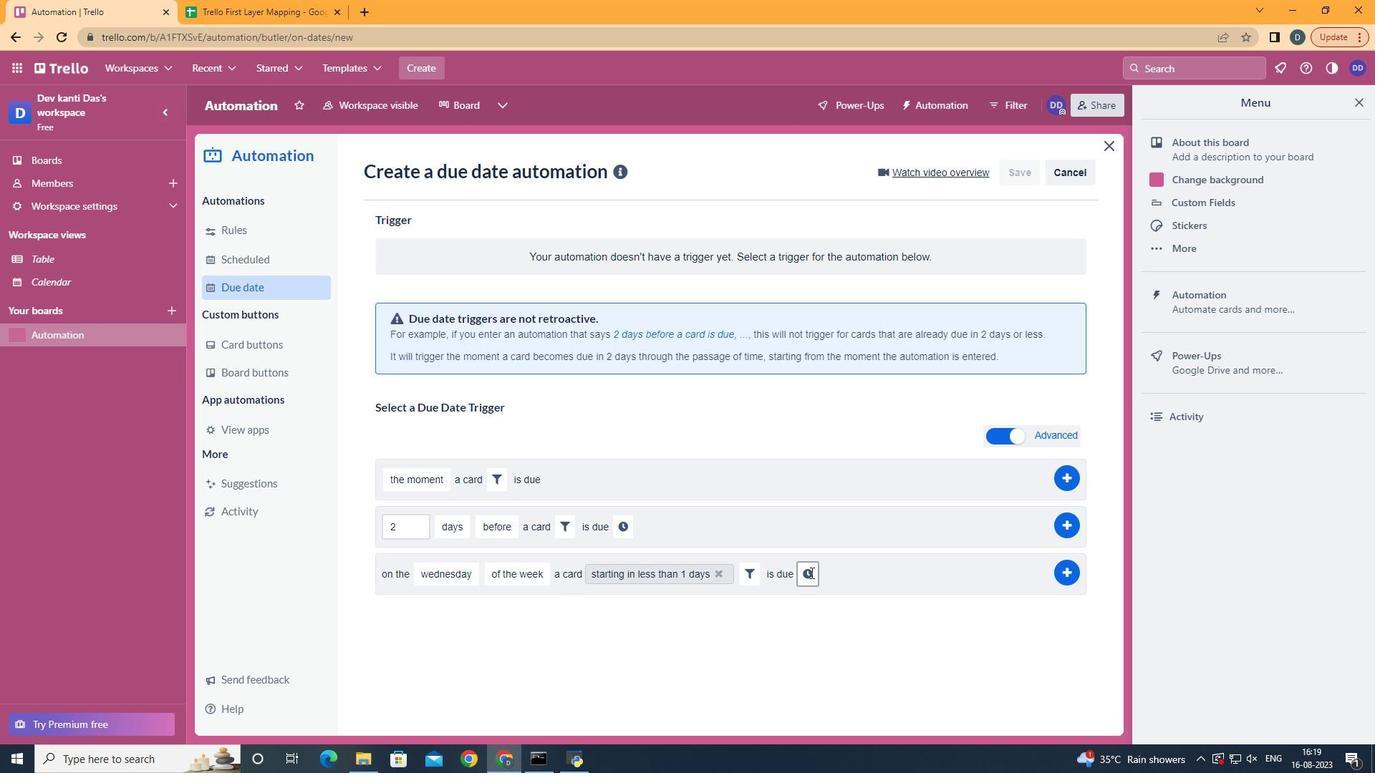 
Action: Mouse pressed left at (805, 572)
Screenshot: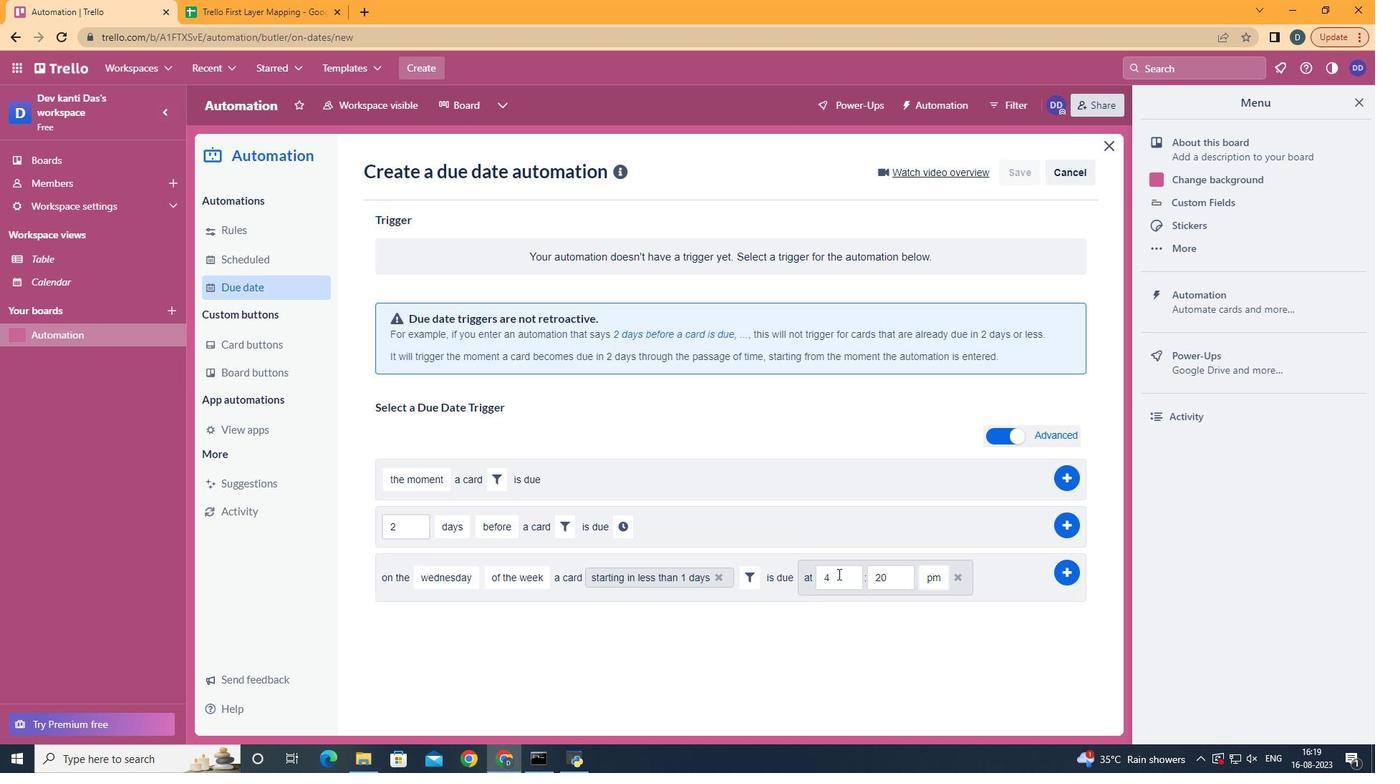 
Action: Mouse moved to (843, 574)
Screenshot: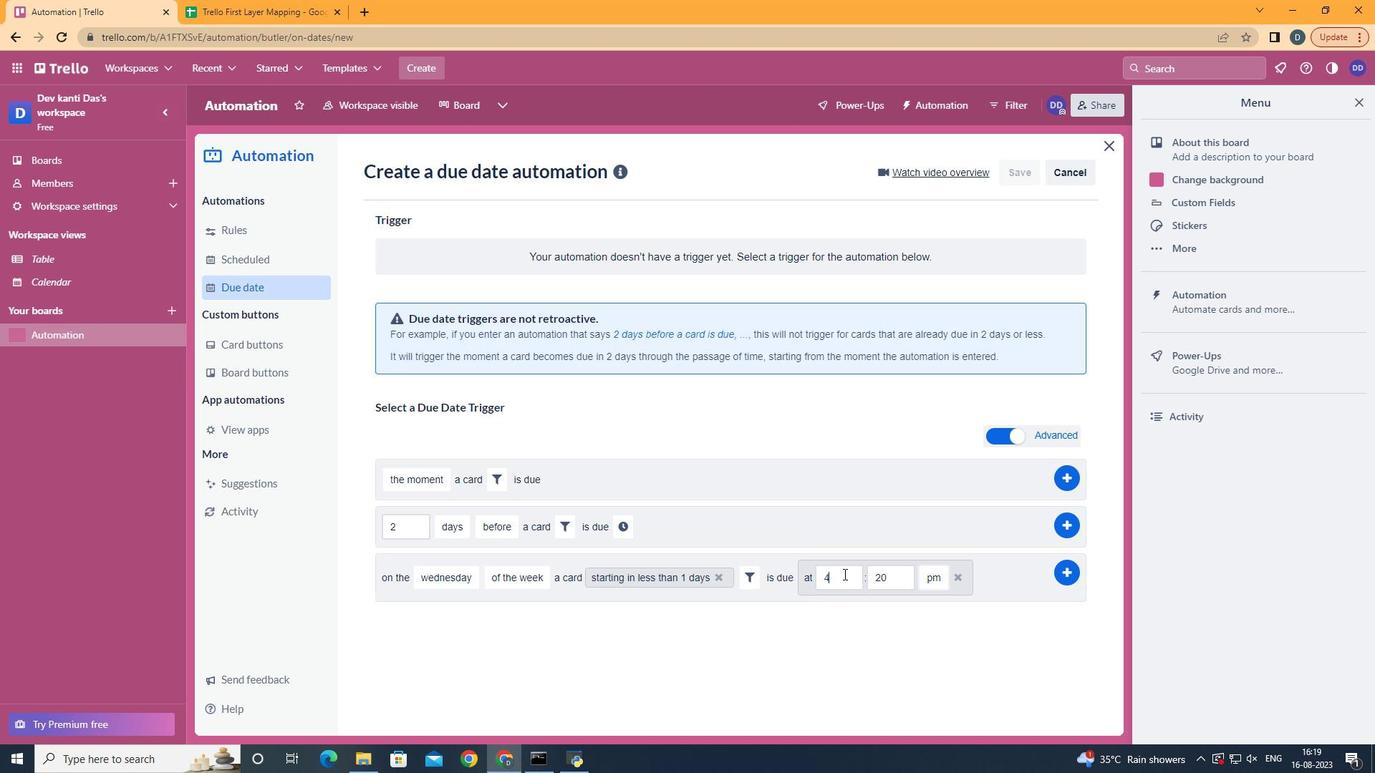 
Action: Mouse pressed left at (843, 574)
Screenshot: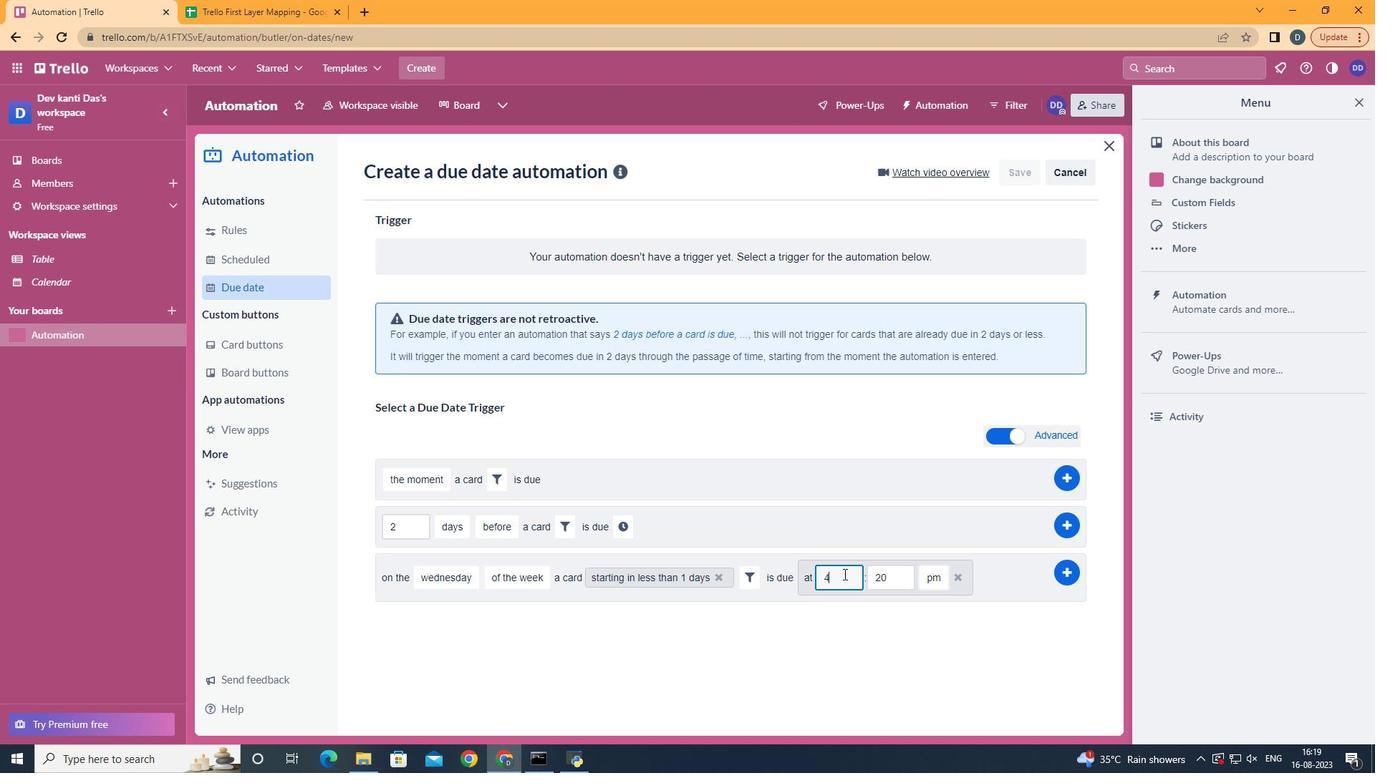 
Action: Key pressed <Key.backspace>11
Screenshot: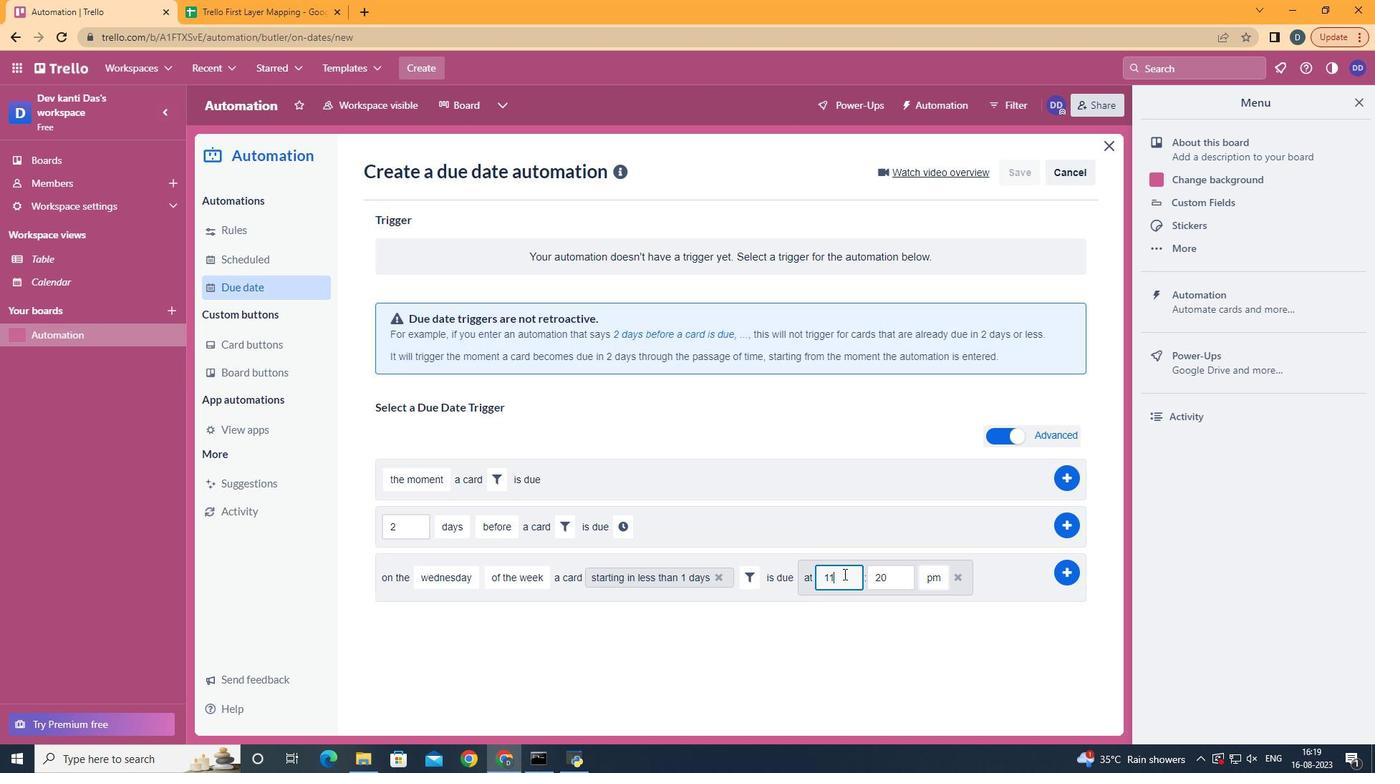 
Action: Mouse moved to (893, 585)
Screenshot: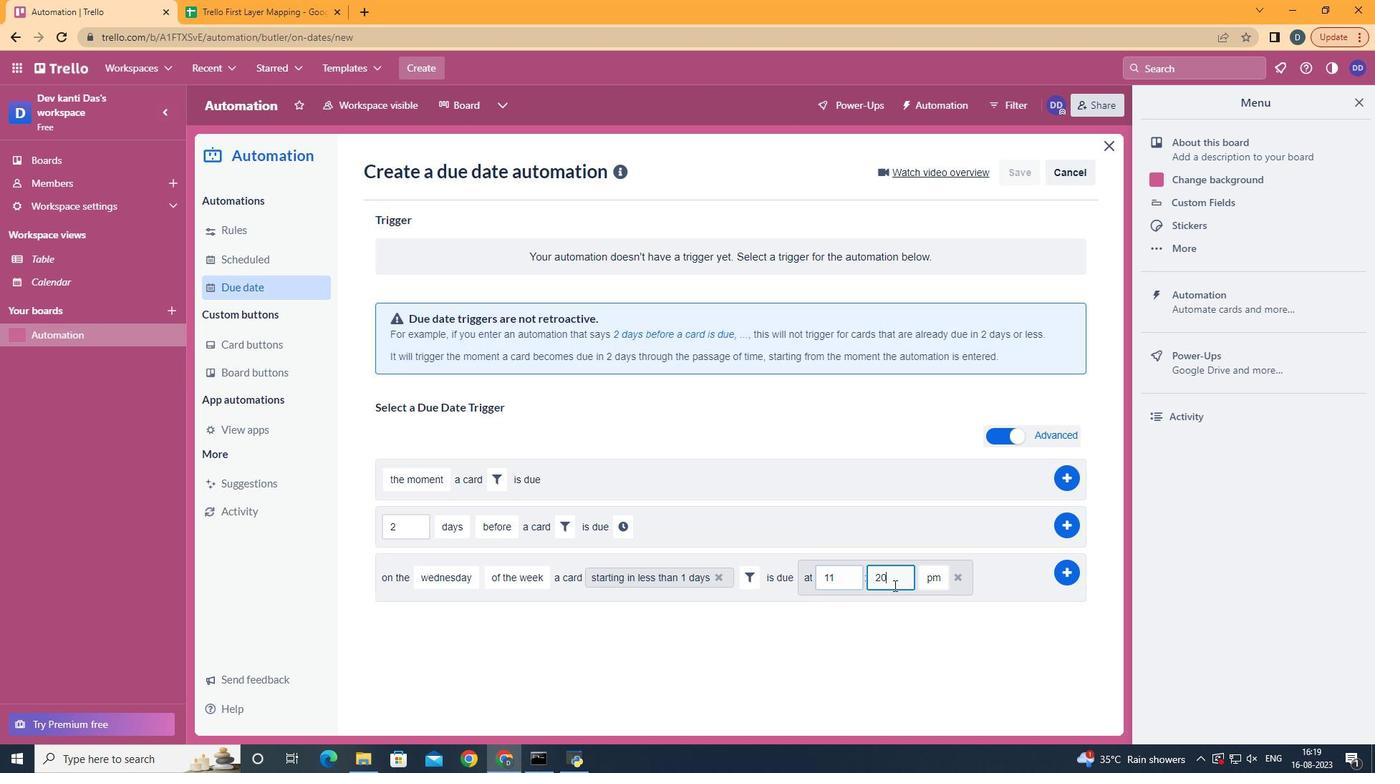
Action: Mouse pressed left at (893, 585)
Screenshot: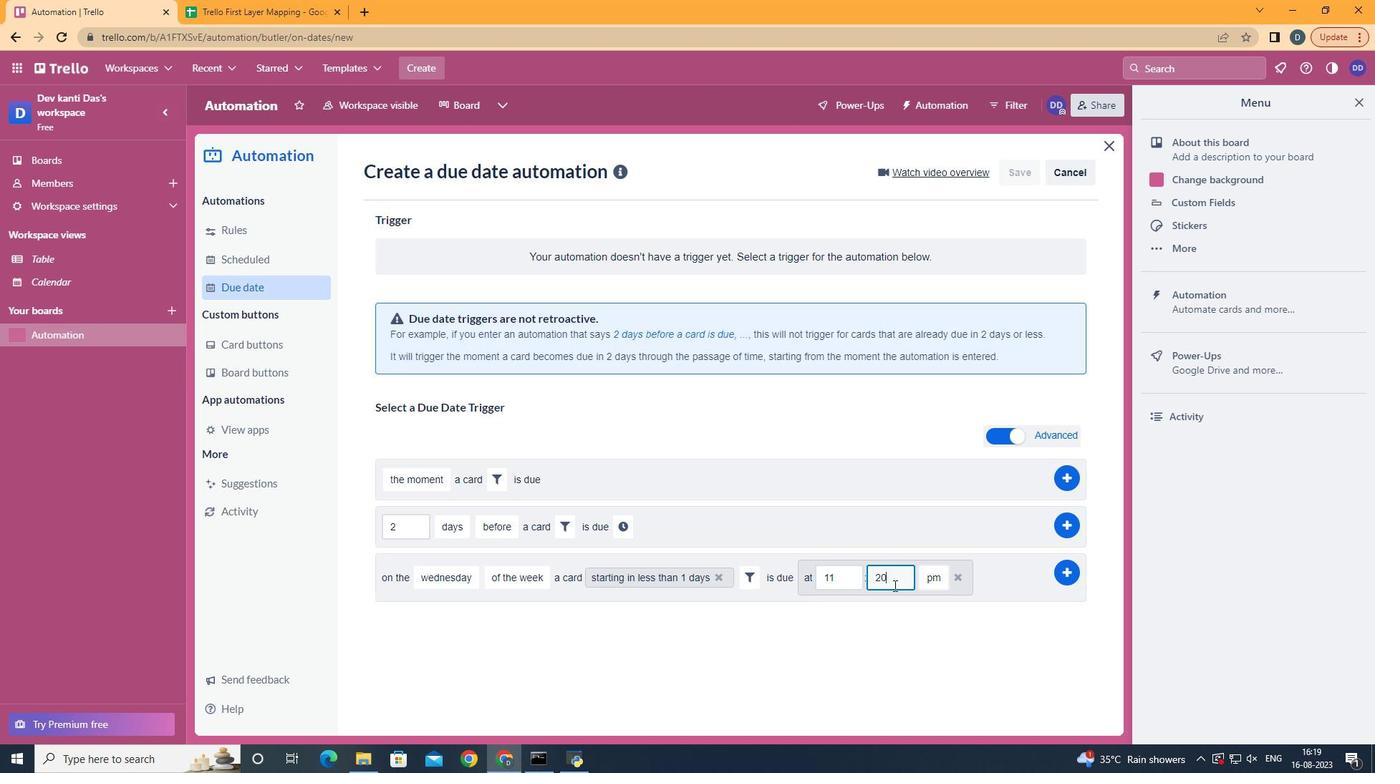 
Action: Mouse moved to (893, 585)
Screenshot: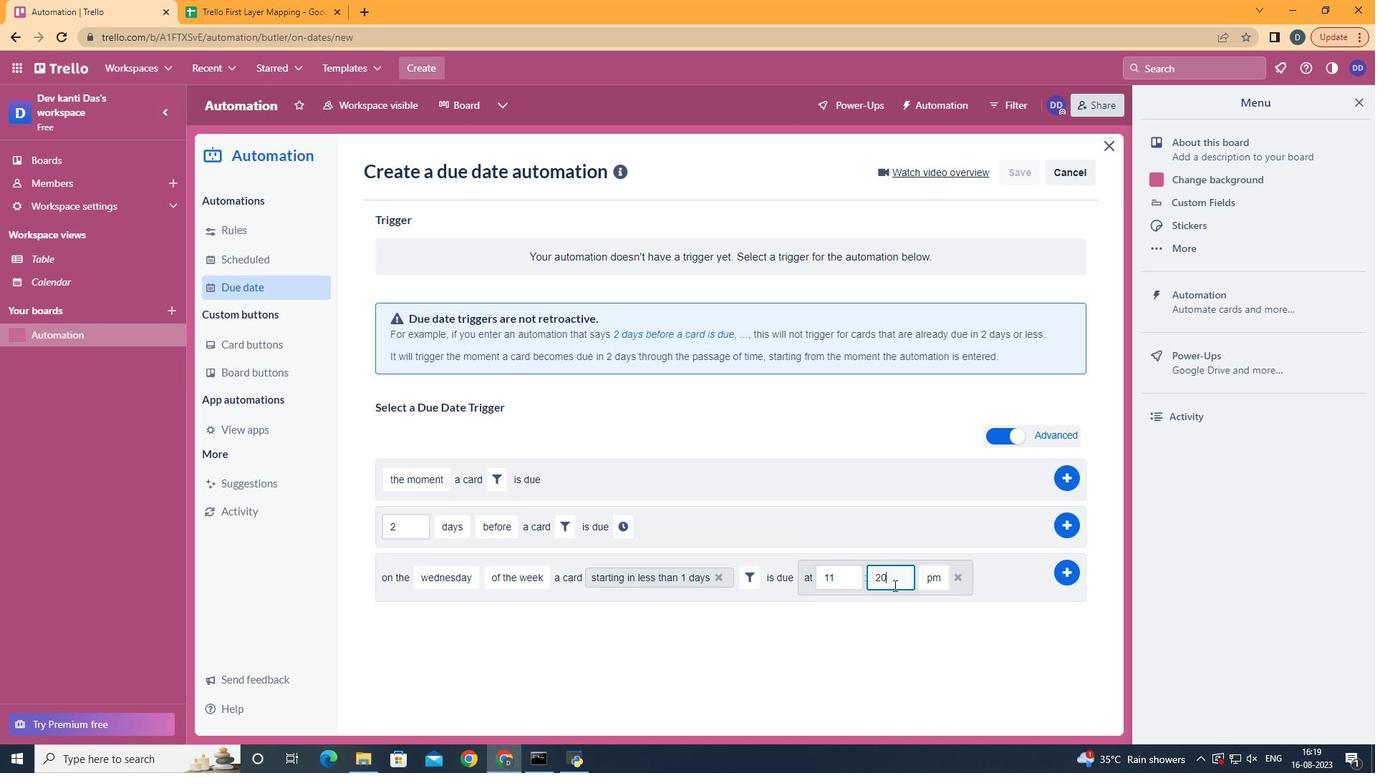 
Action: Key pressed <Key.backspace><Key.backspace>00
Screenshot: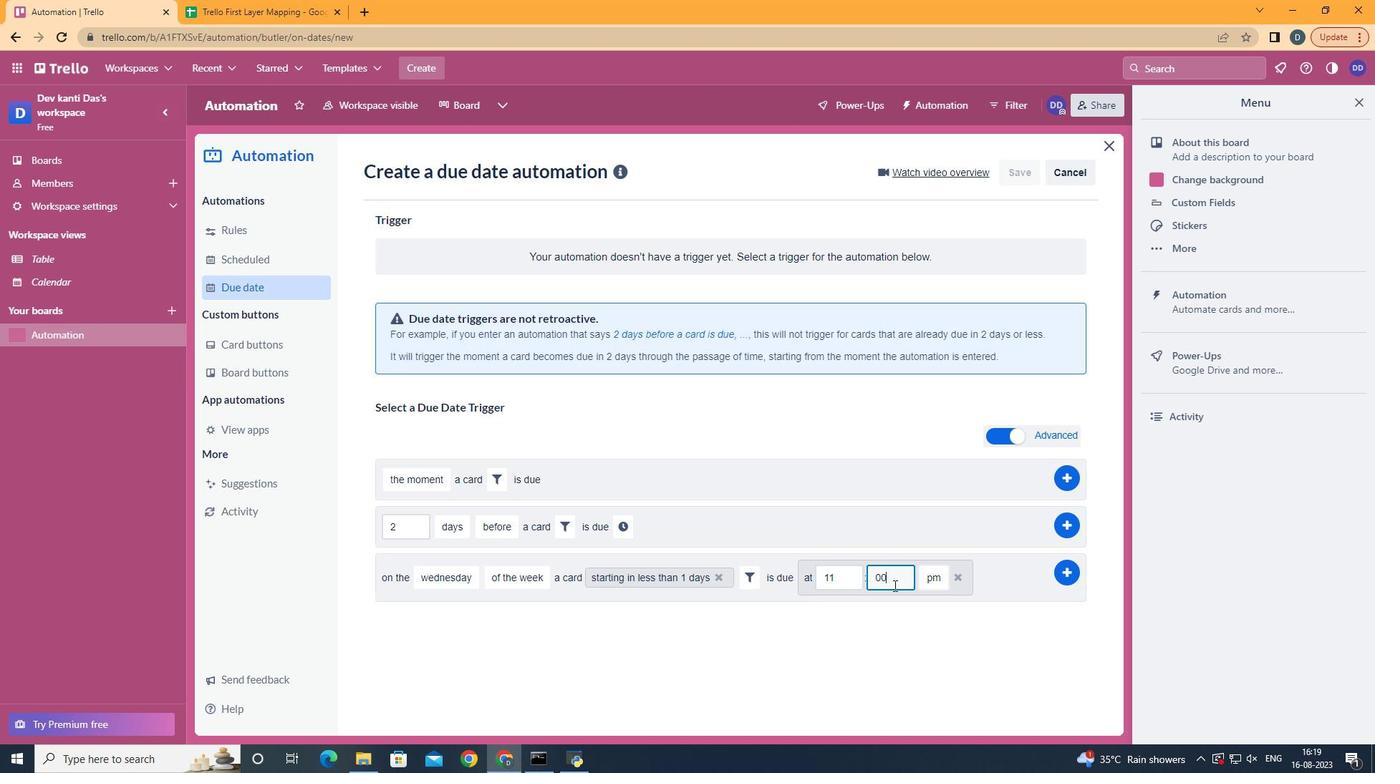 
Action: Mouse moved to (933, 590)
Screenshot: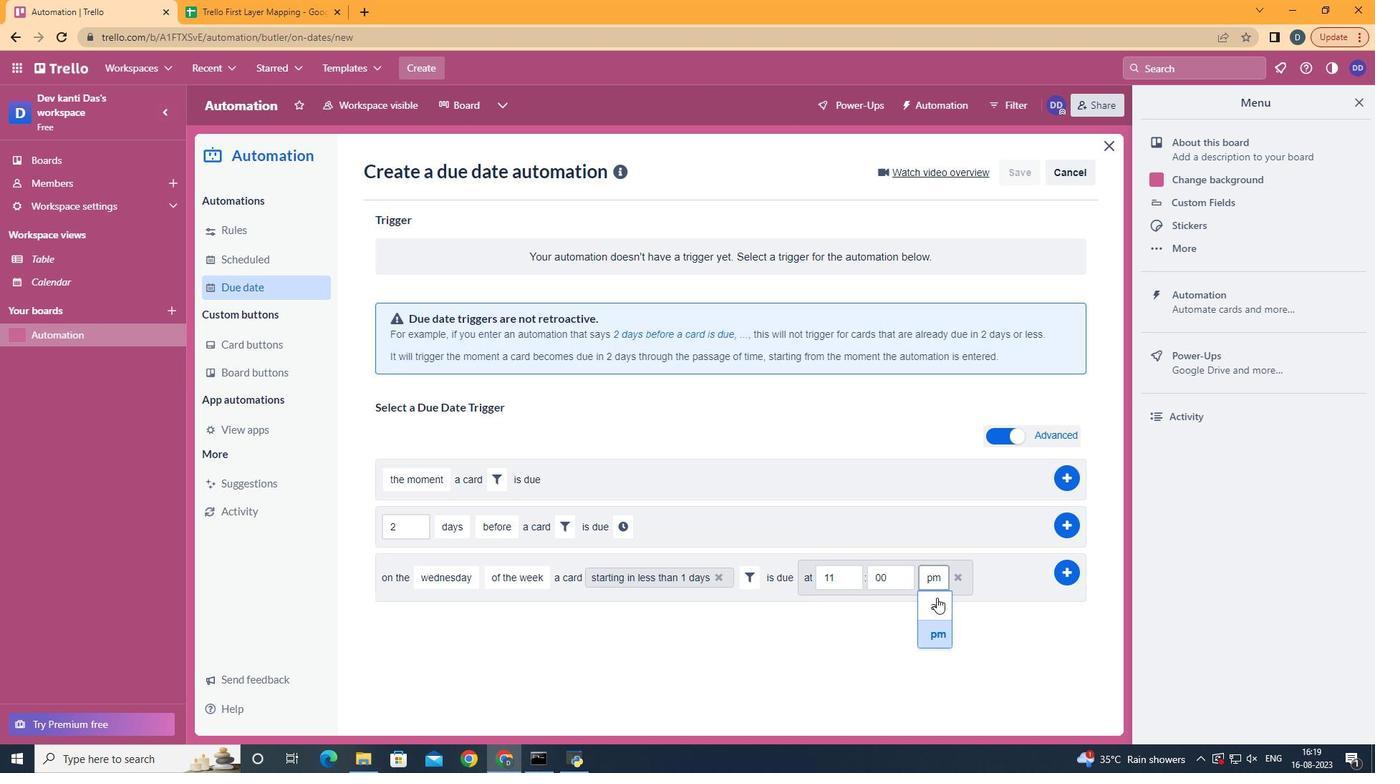 
Action: Mouse pressed left at (933, 590)
Screenshot: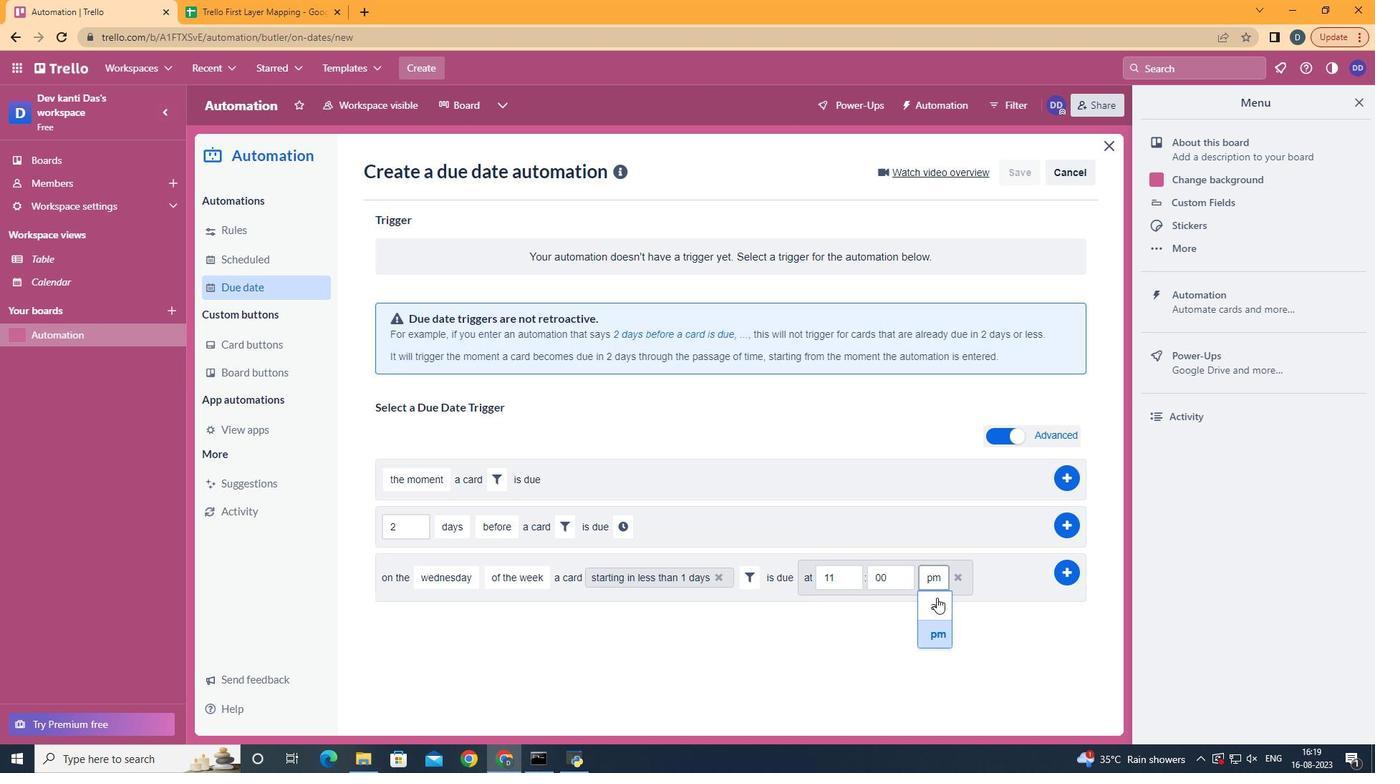 
Action: Mouse moved to (941, 607)
Screenshot: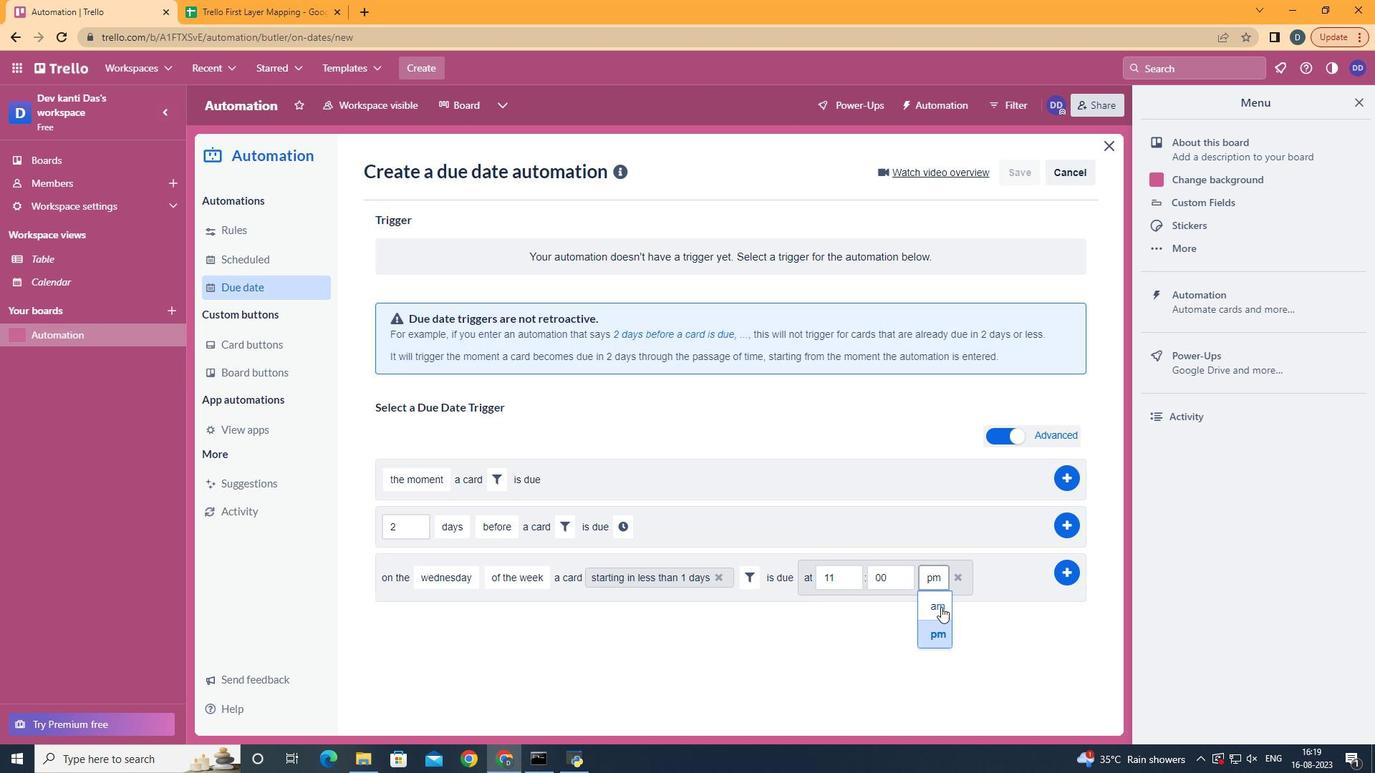 
Action: Mouse pressed left at (941, 607)
Screenshot: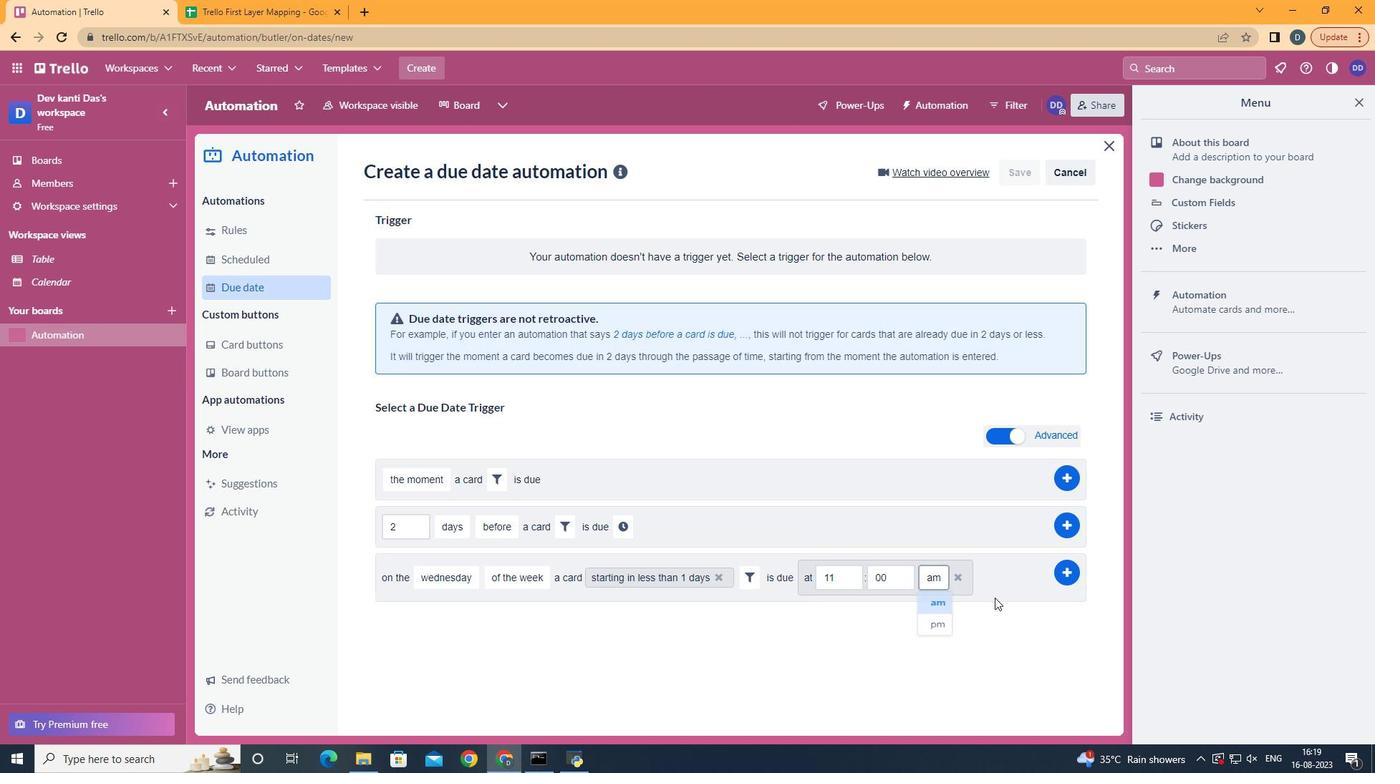 
Action: Mouse moved to (1066, 577)
Screenshot: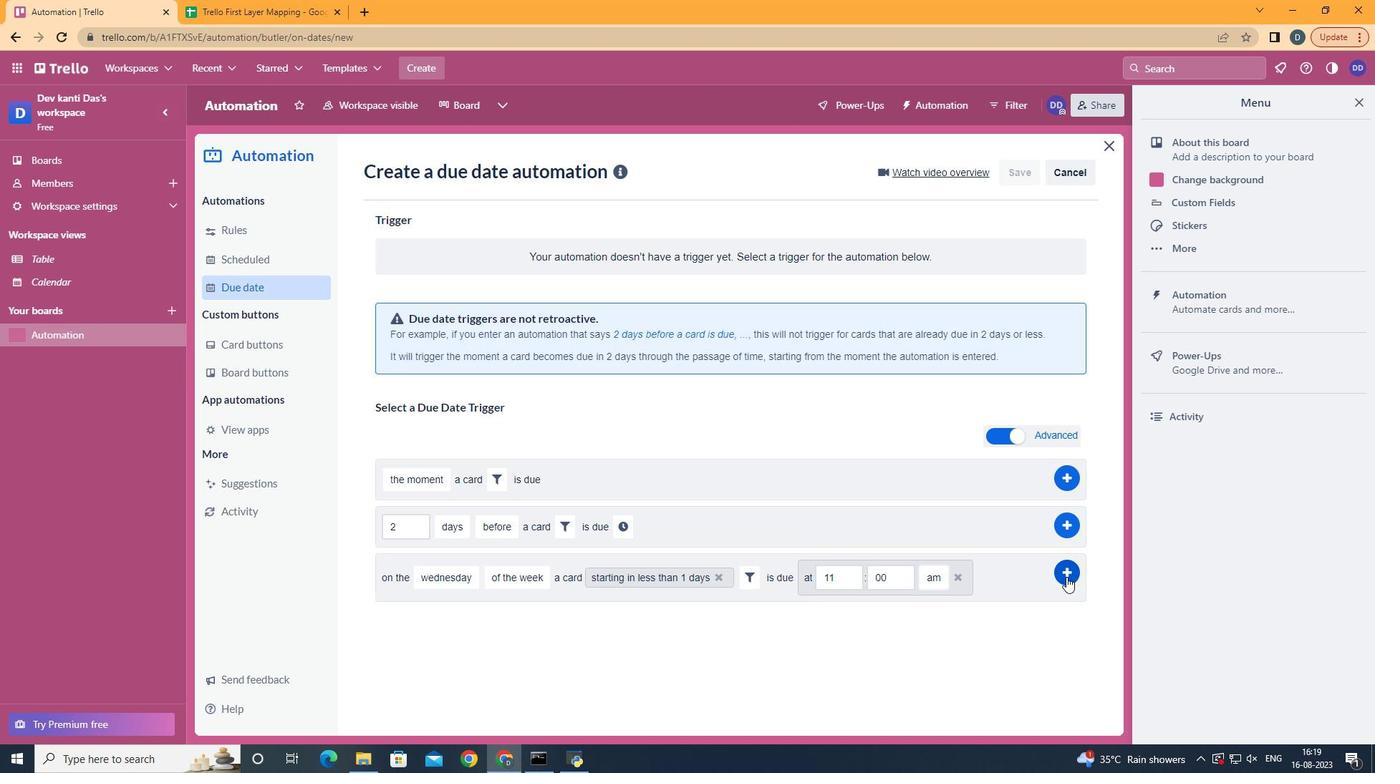 
Action: Mouse pressed left at (1066, 577)
Screenshot: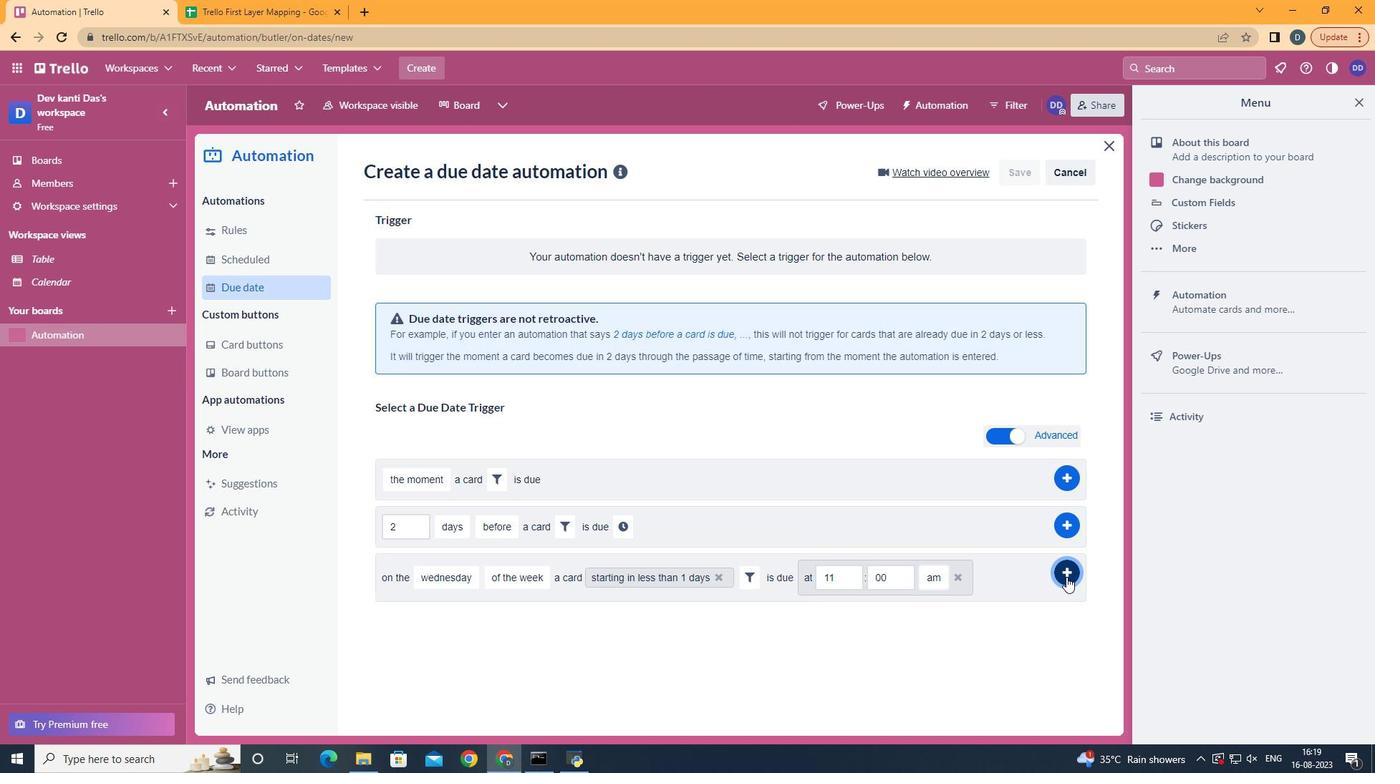
